 Task: Add a condition where "Channel Is not Messaging" in new tickets in your groups.
Action: Mouse moved to (124, 468)
Screenshot: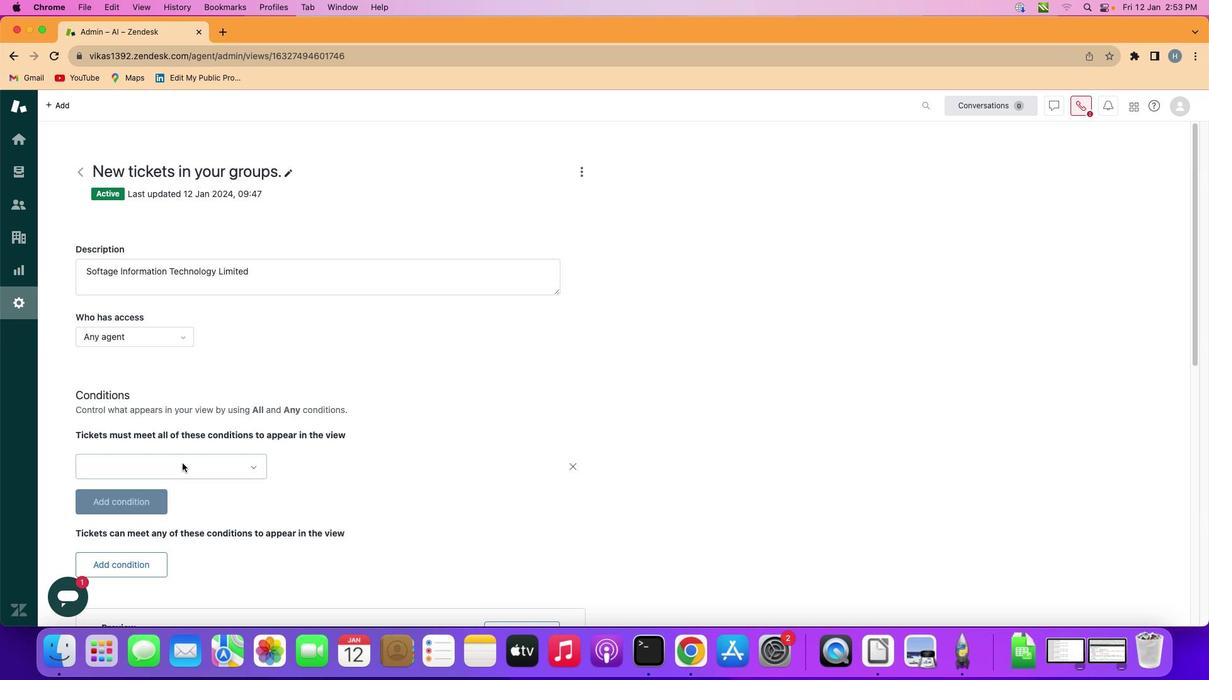 
Action: Mouse pressed left at (124, 468)
Screenshot: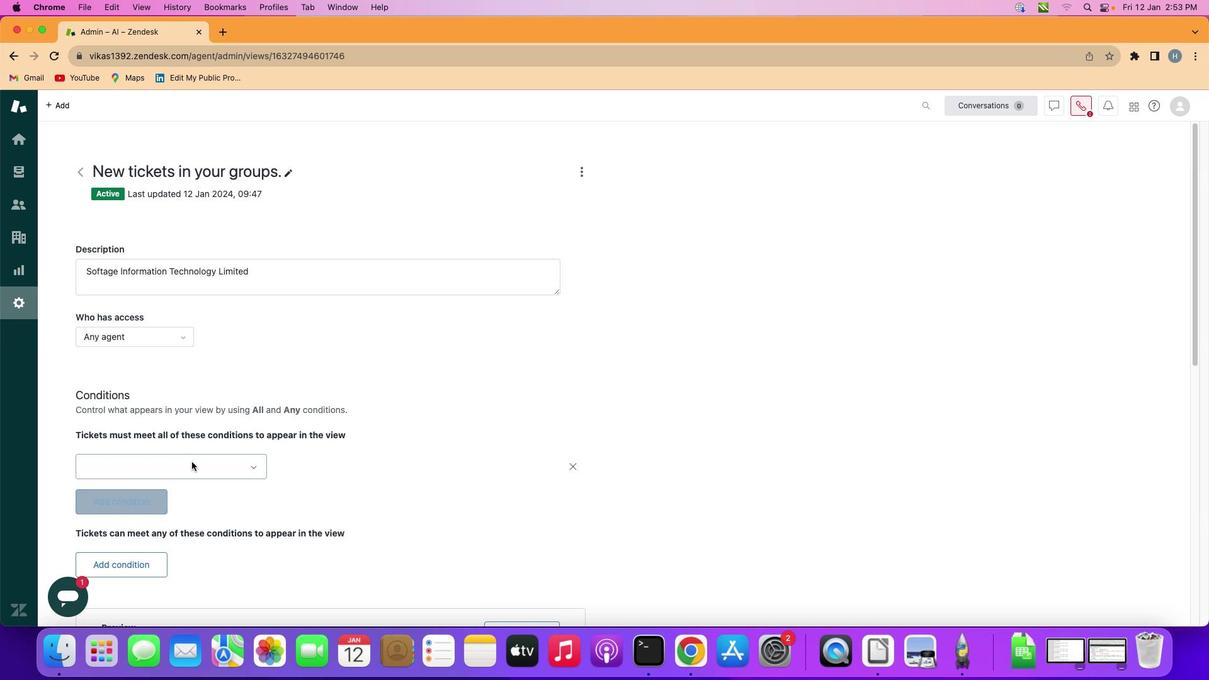 
Action: Mouse moved to (191, 461)
Screenshot: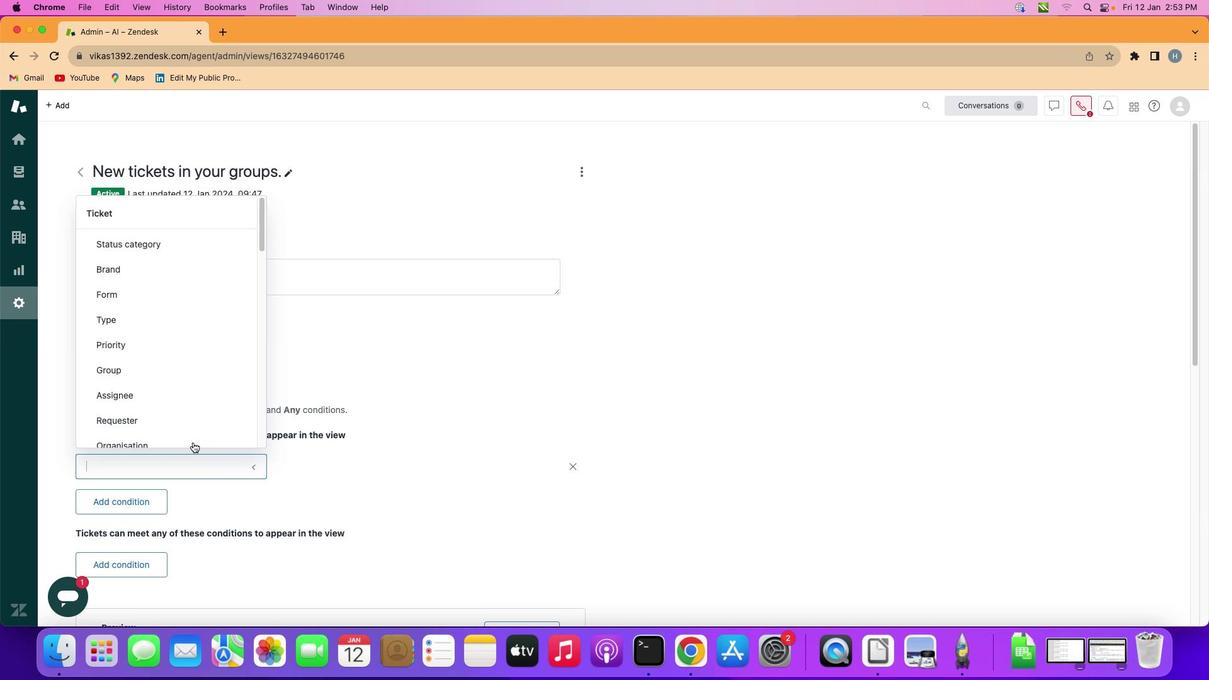 
Action: Mouse pressed left at (191, 461)
Screenshot: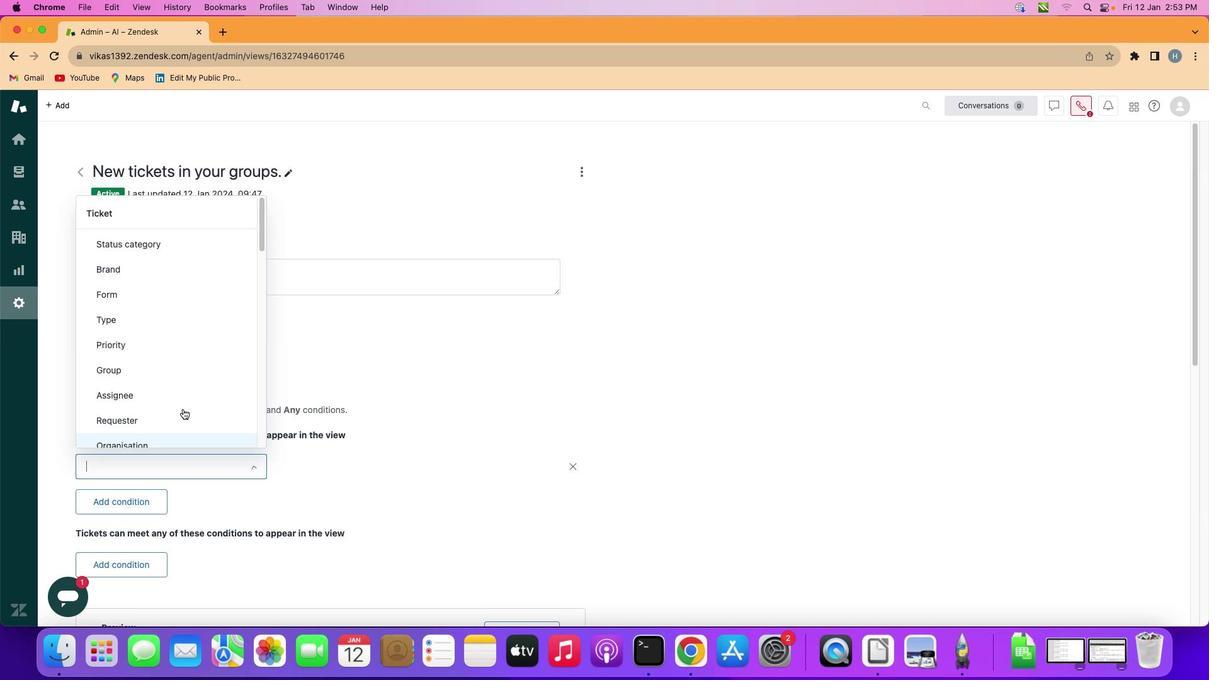 
Action: Mouse moved to (192, 298)
Screenshot: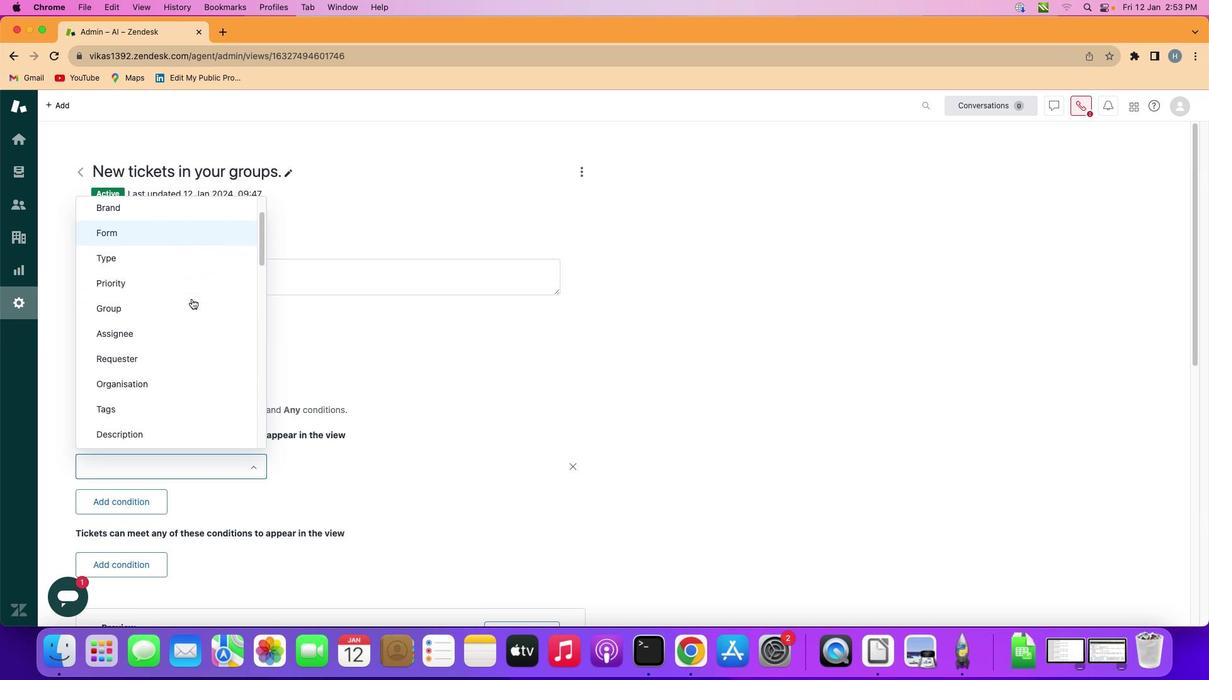 
Action: Mouse scrolled (192, 298) with delta (0, 0)
Screenshot: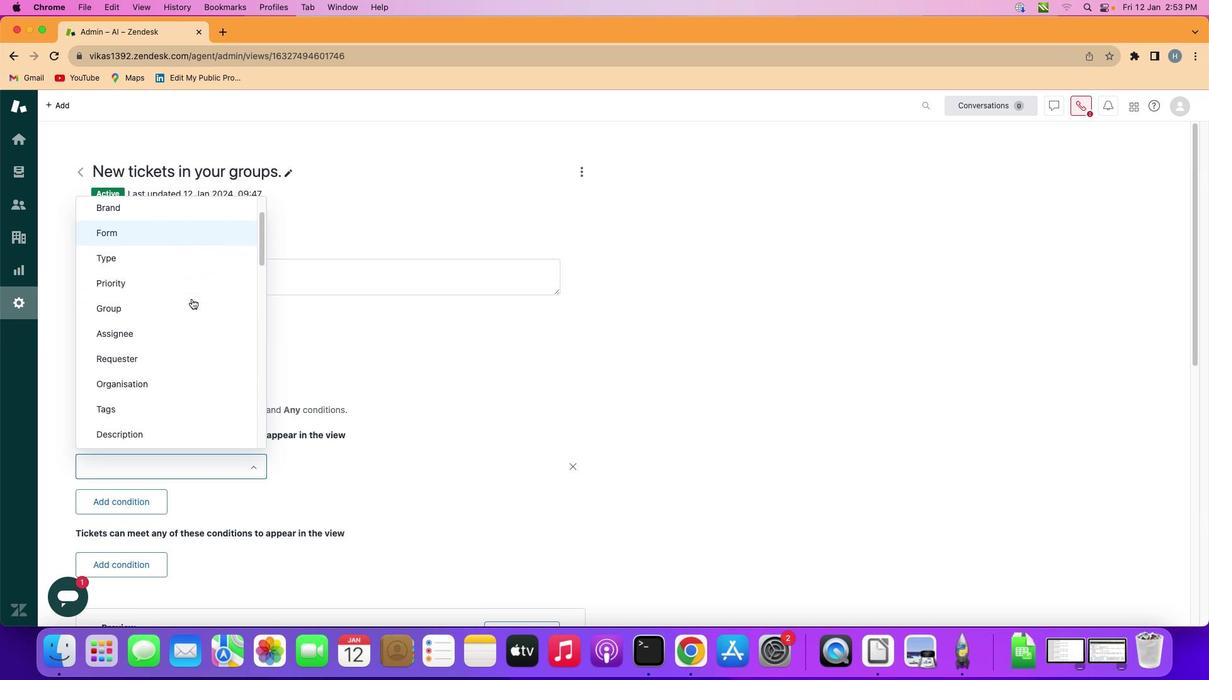 
Action: Mouse scrolled (192, 298) with delta (0, 0)
Screenshot: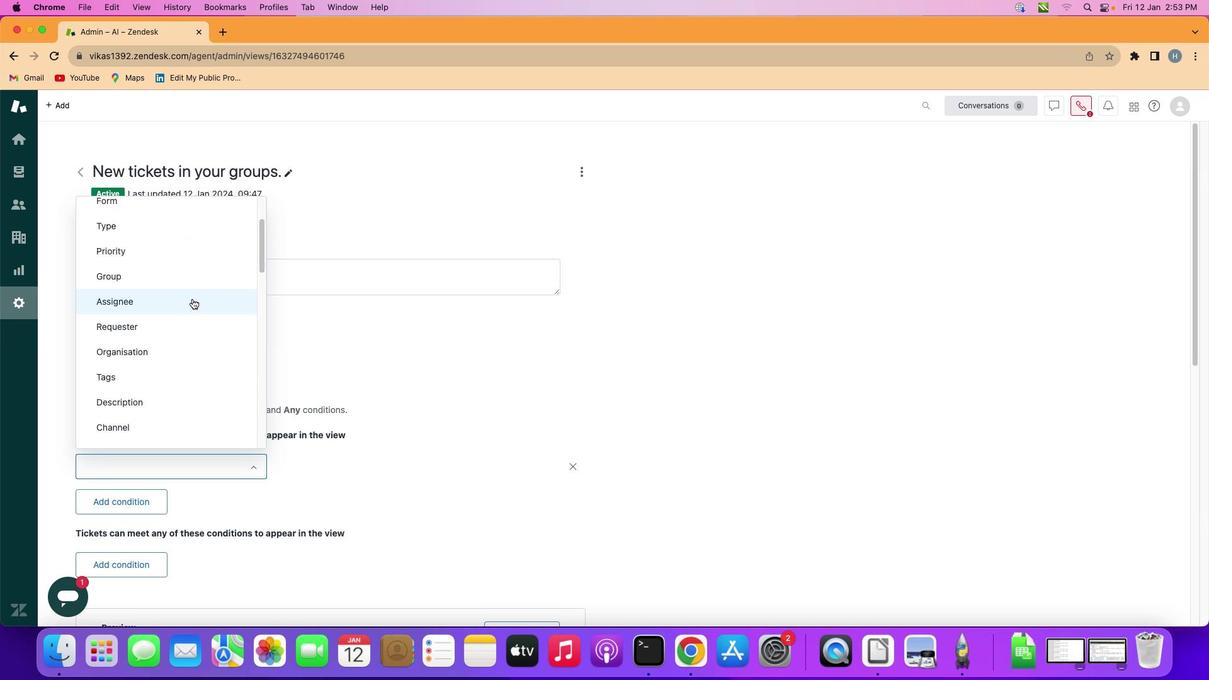
Action: Mouse scrolled (192, 298) with delta (0, 0)
Screenshot: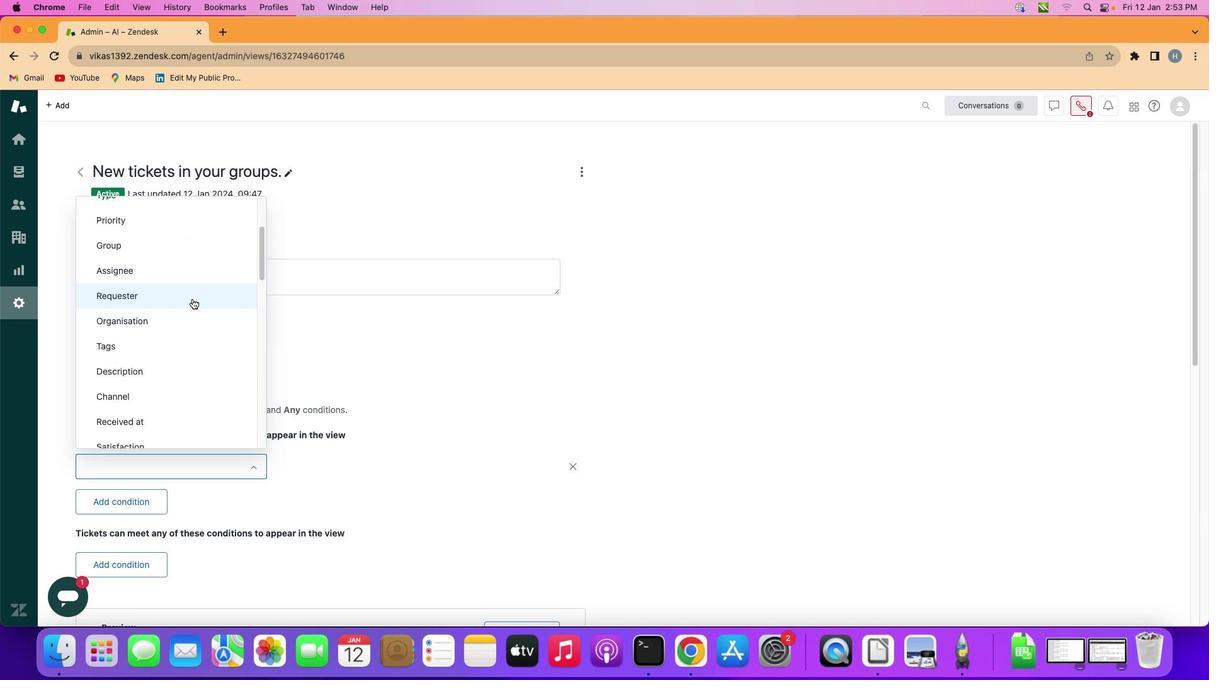 
Action: Mouse scrolled (192, 298) with delta (0, 0)
Screenshot: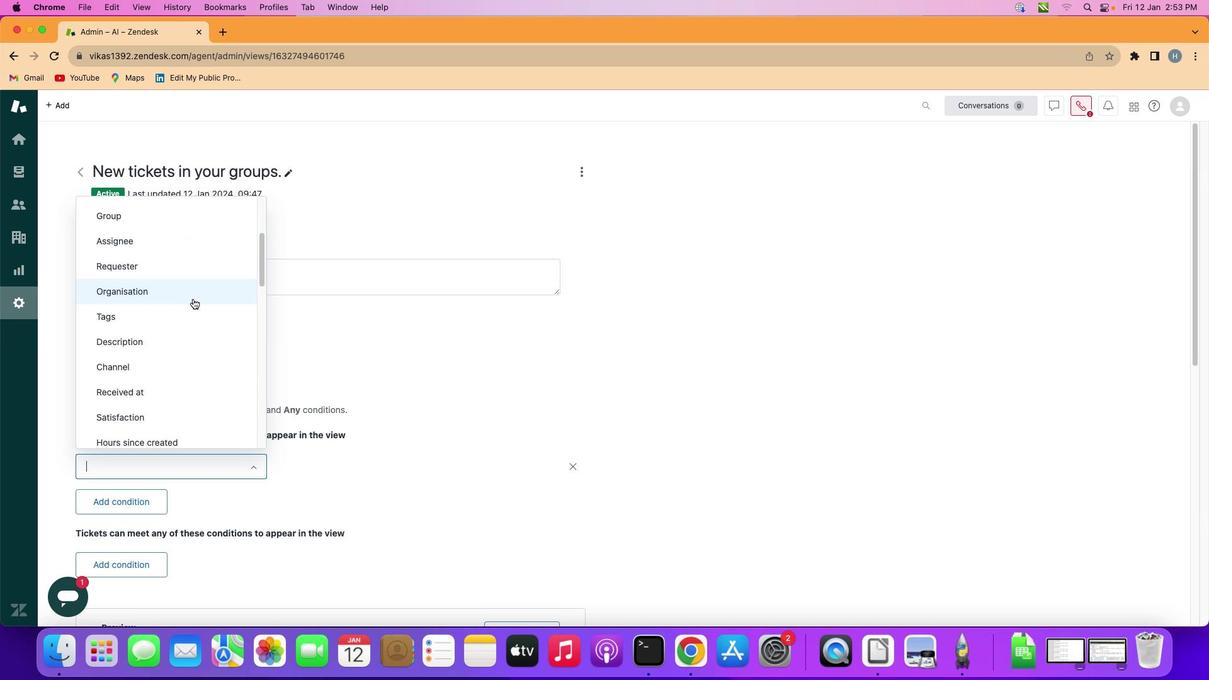 
Action: Mouse moved to (192, 299)
Screenshot: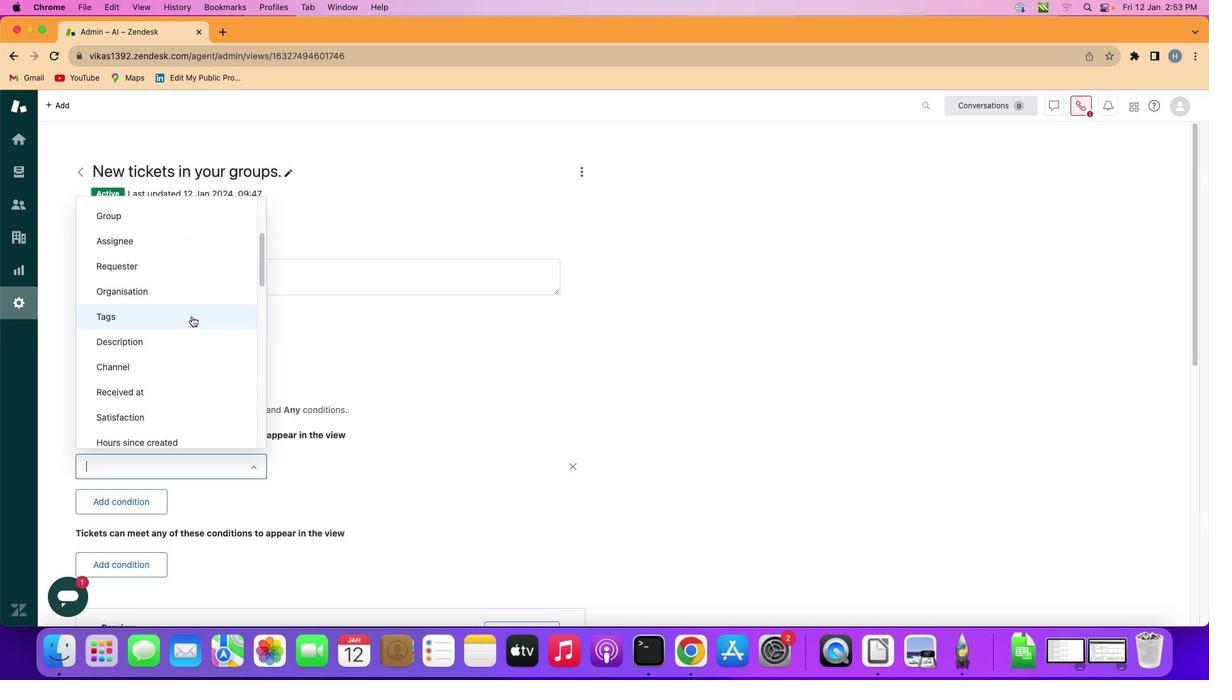 
Action: Mouse scrolled (192, 299) with delta (0, 0)
Screenshot: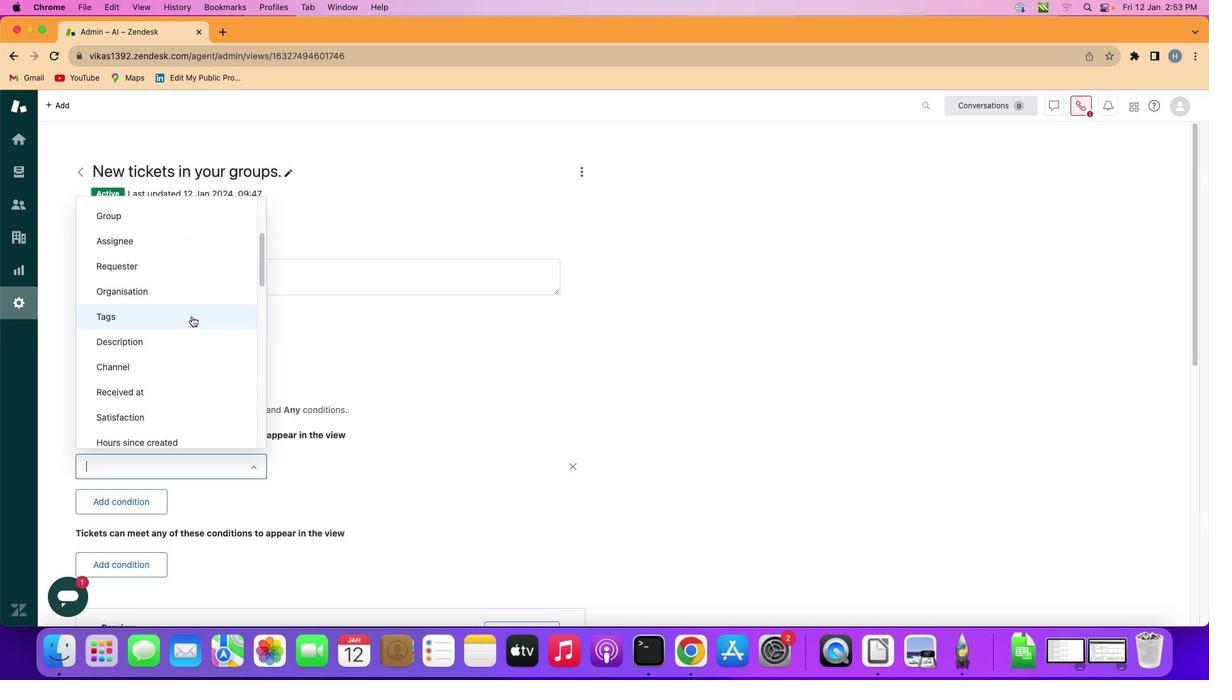 
Action: Mouse moved to (182, 371)
Screenshot: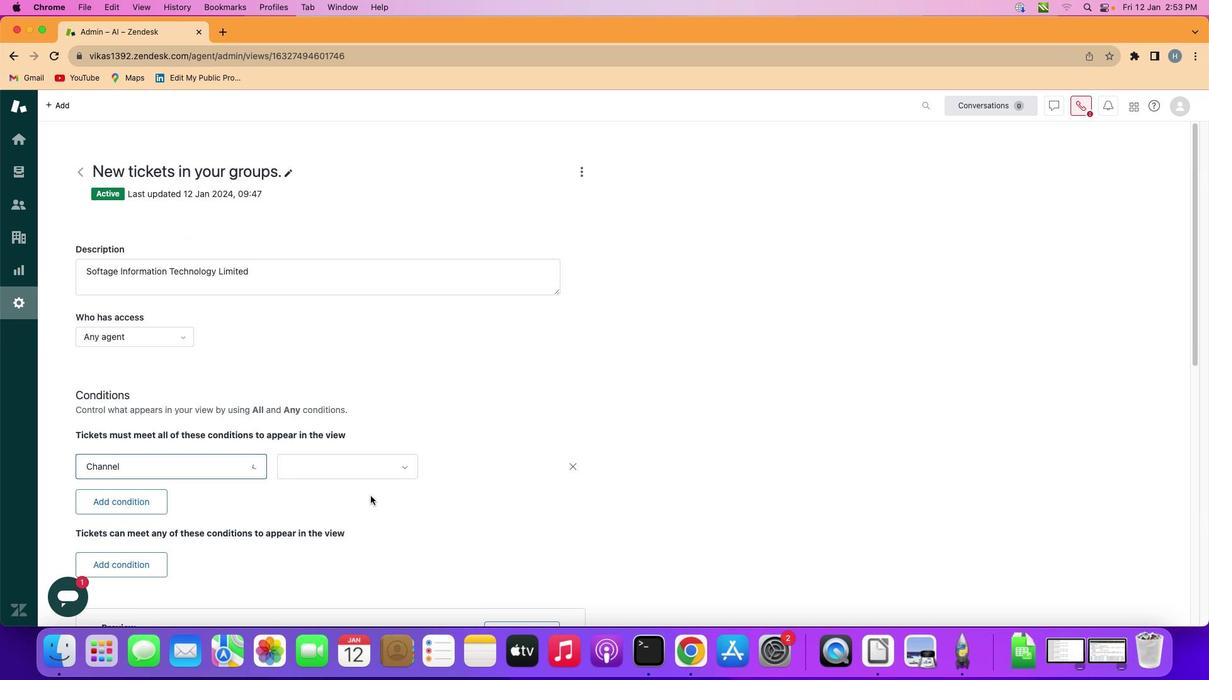 
Action: Mouse pressed left at (182, 371)
Screenshot: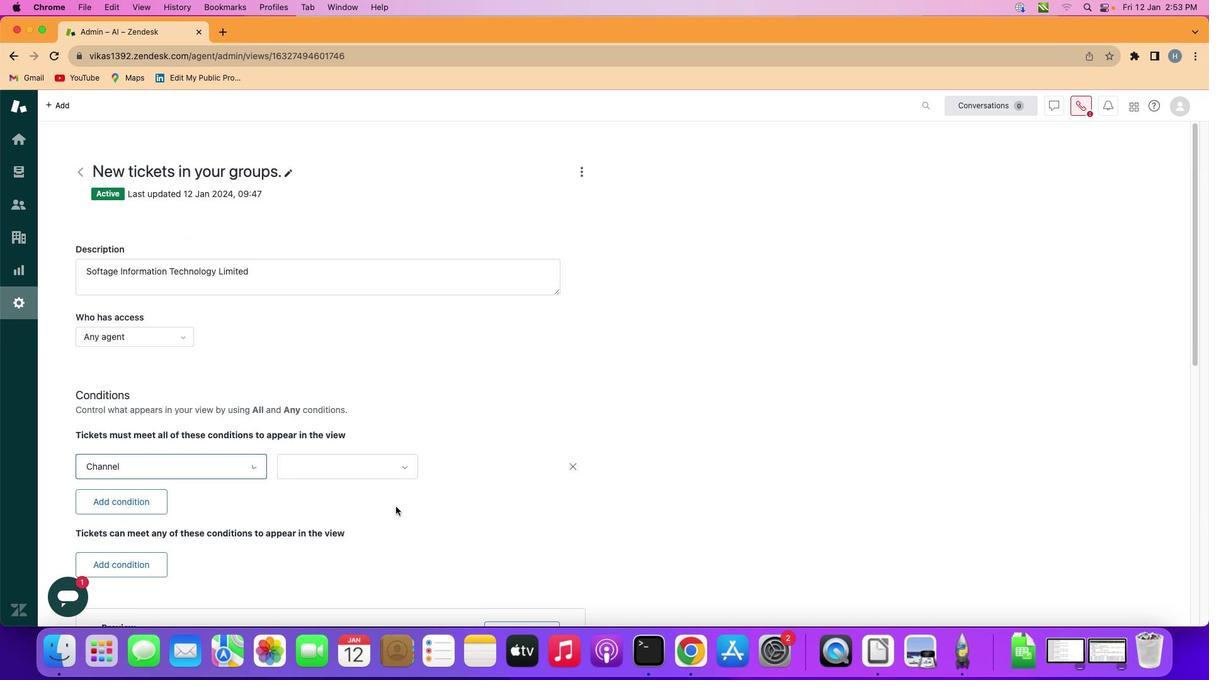 
Action: Mouse moved to (391, 472)
Screenshot: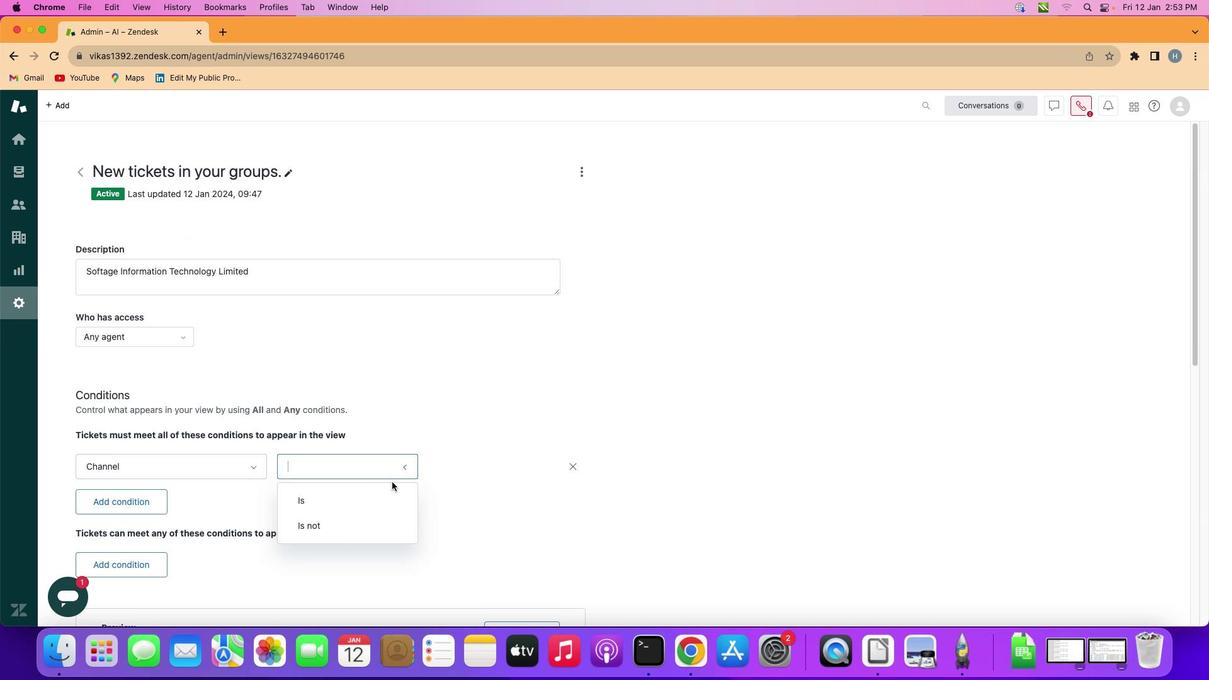 
Action: Mouse pressed left at (391, 472)
Screenshot: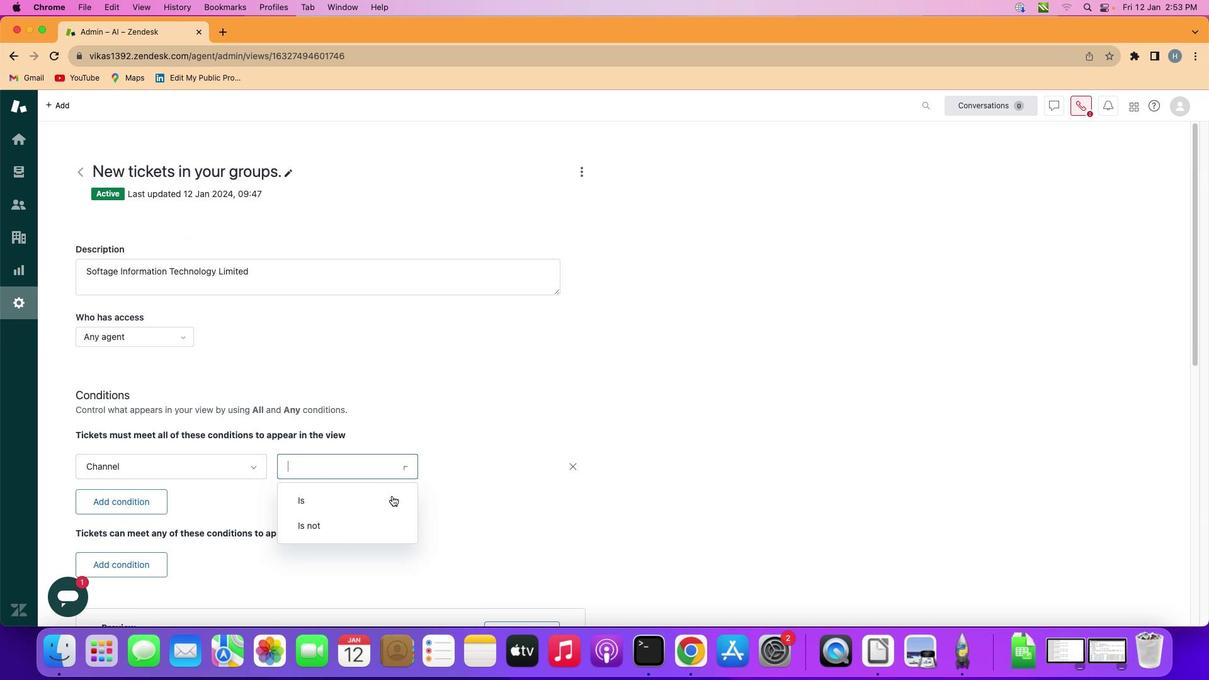 
Action: Mouse moved to (386, 520)
Screenshot: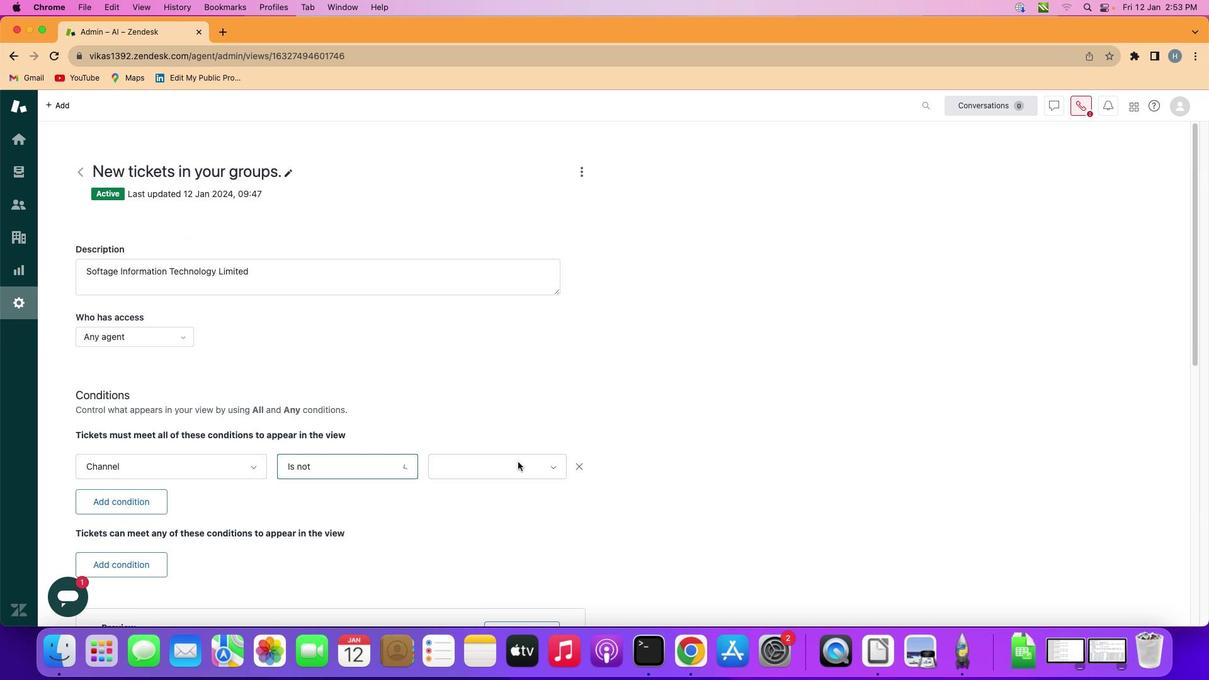 
Action: Mouse pressed left at (386, 520)
Screenshot: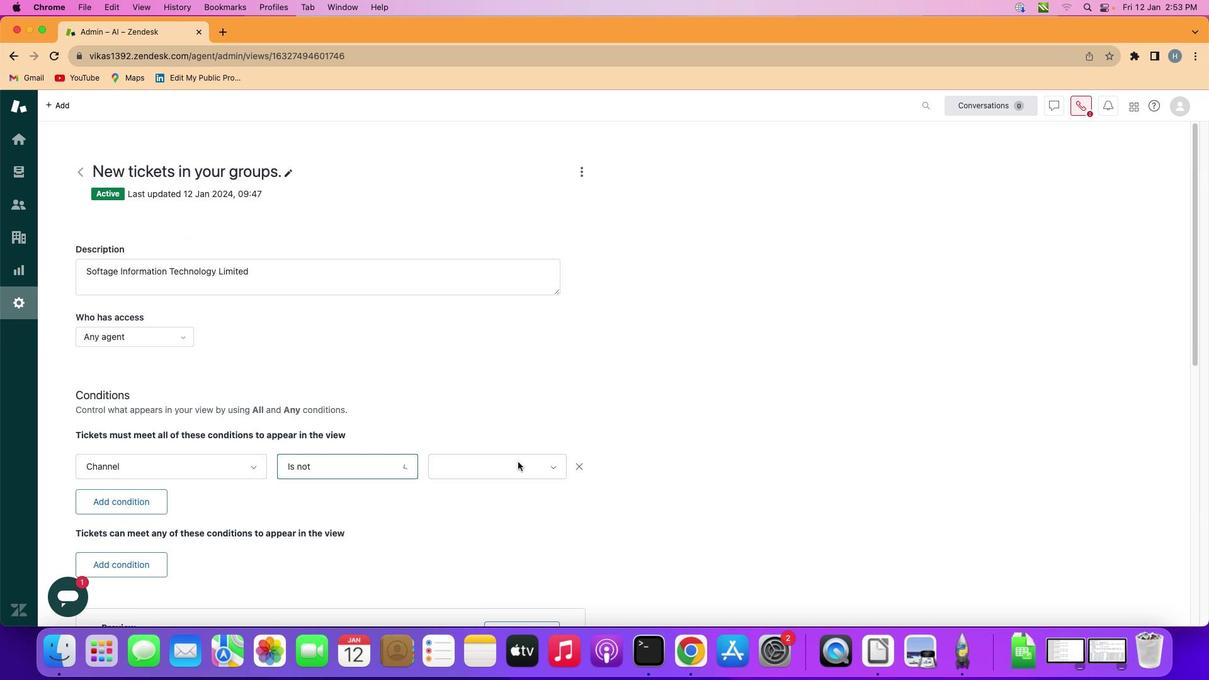 
Action: Mouse moved to (524, 459)
Screenshot: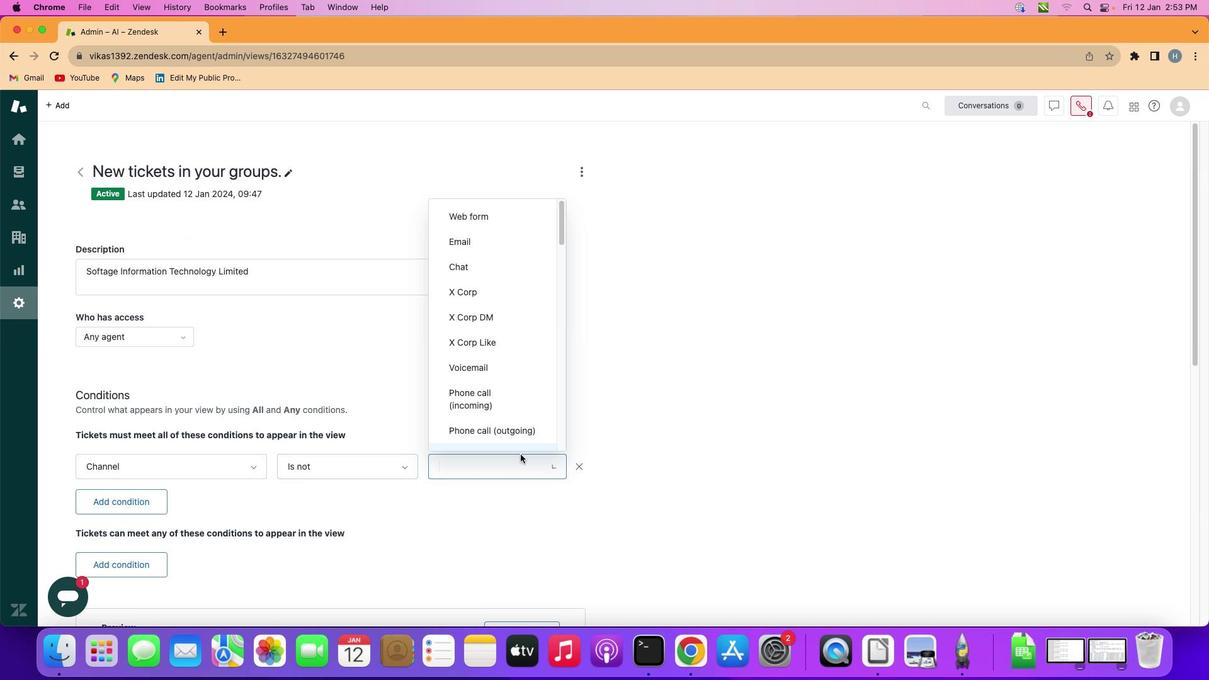 
Action: Mouse pressed left at (524, 459)
Screenshot: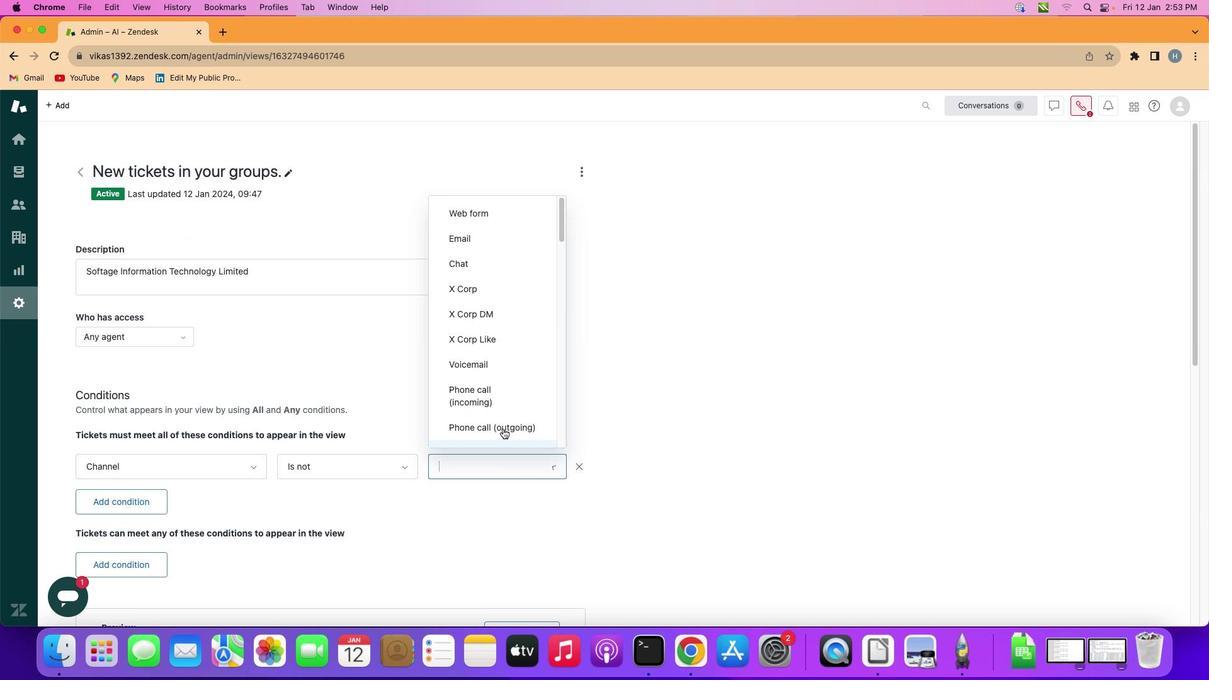 
Action: Mouse moved to (515, 338)
Screenshot: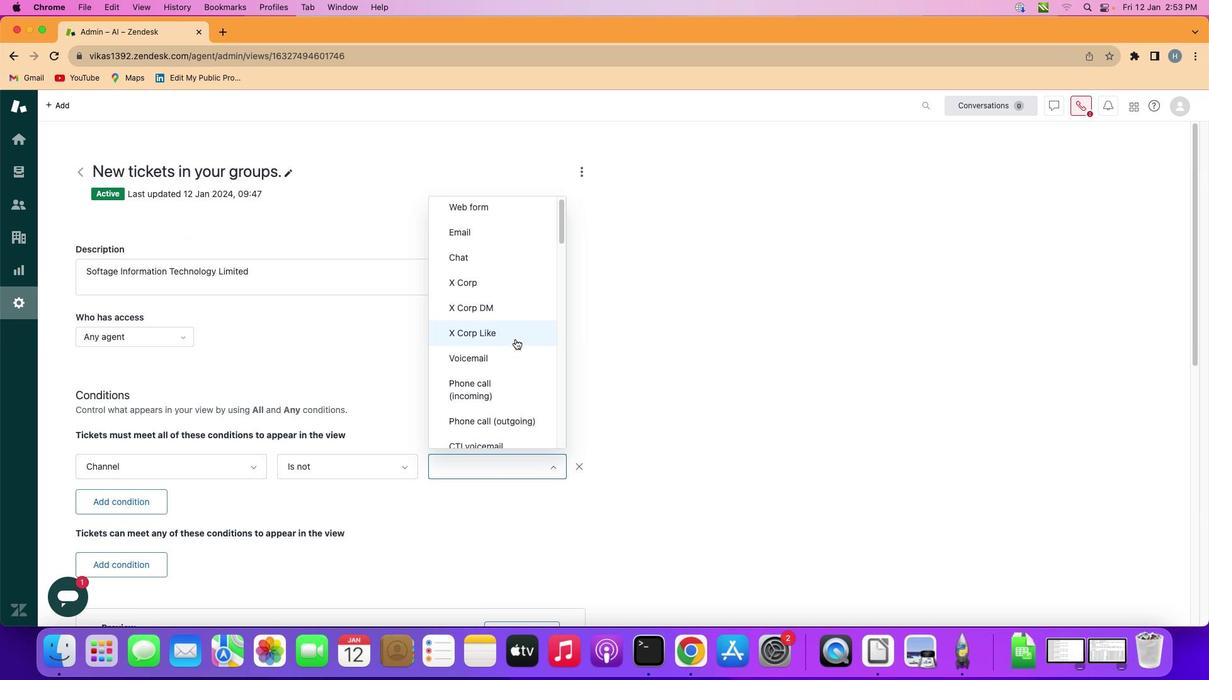 
Action: Mouse scrolled (515, 338) with delta (0, 0)
Screenshot: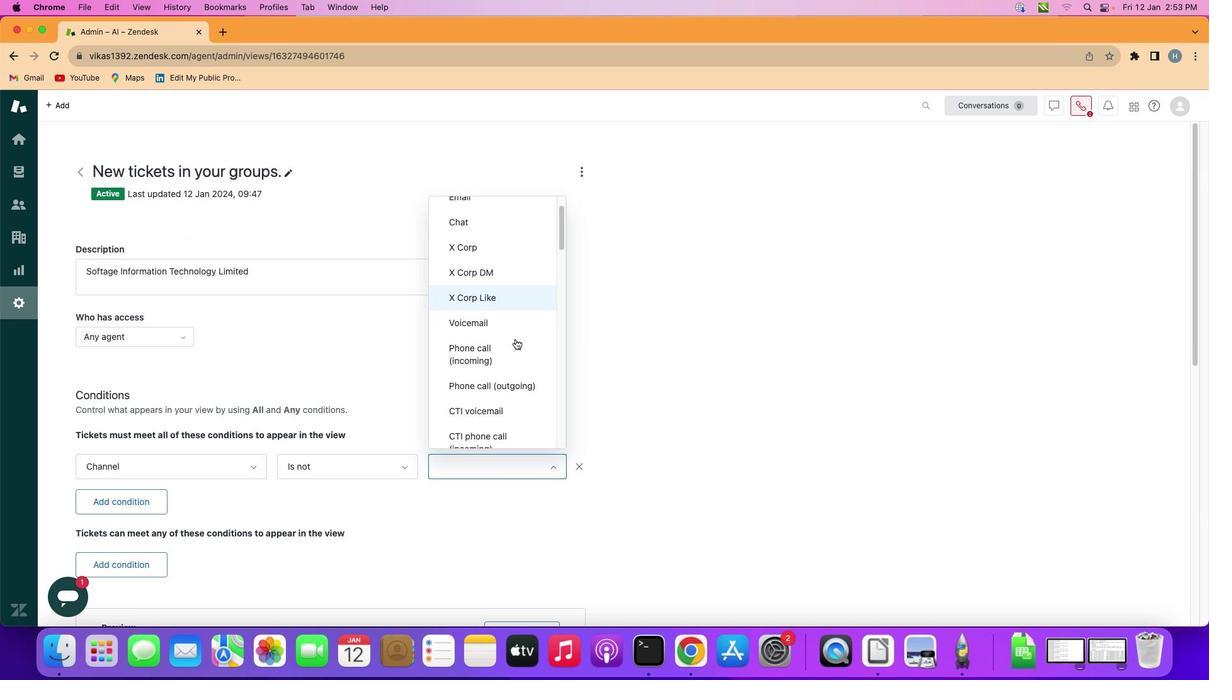 
Action: Mouse scrolled (515, 338) with delta (0, 0)
Screenshot: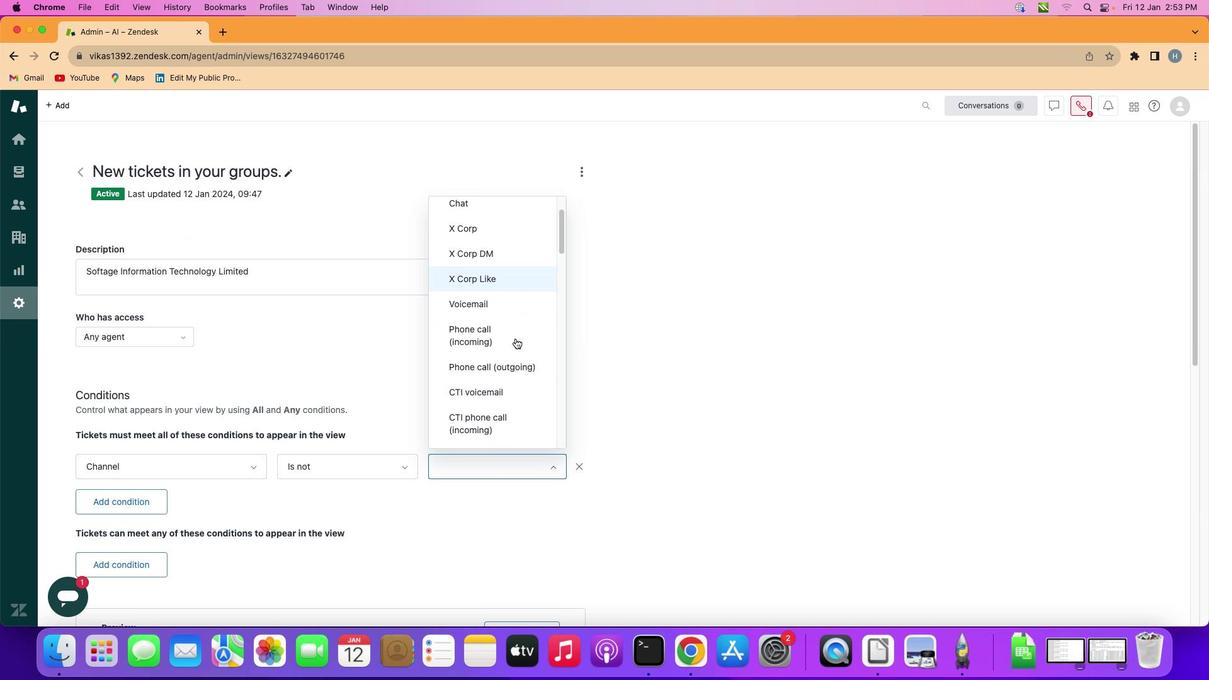 
Action: Mouse scrolled (515, 338) with delta (0, 0)
Screenshot: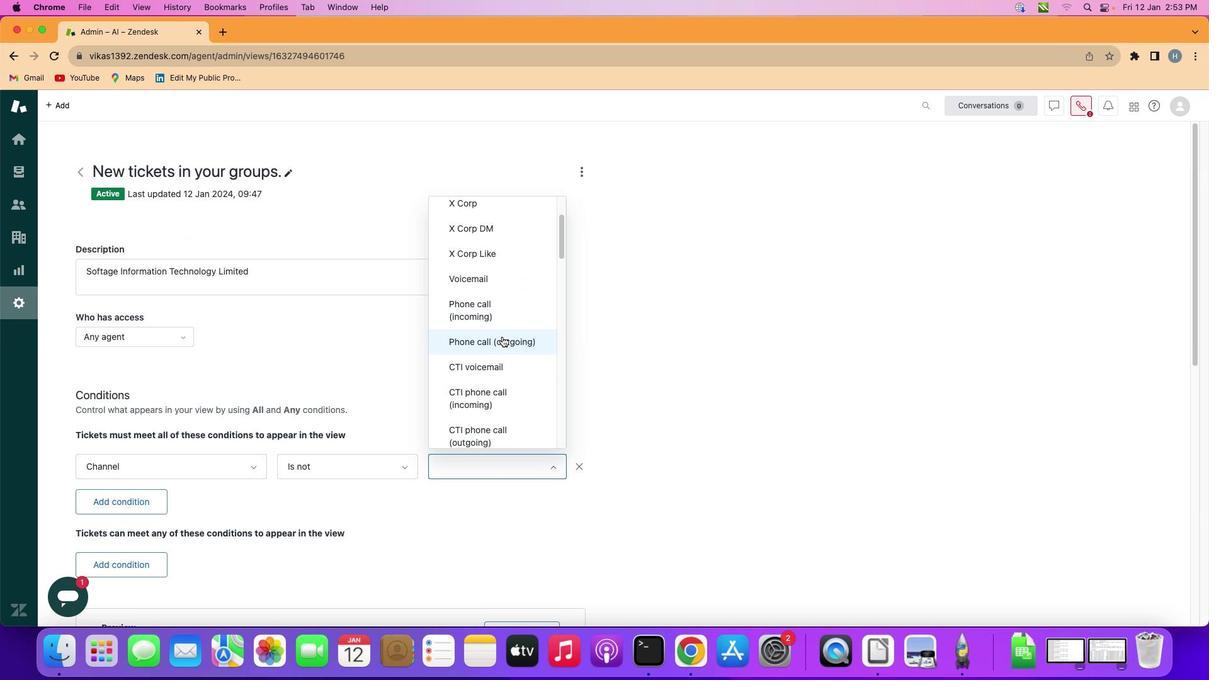 
Action: Mouse scrolled (515, 338) with delta (0, 0)
Screenshot: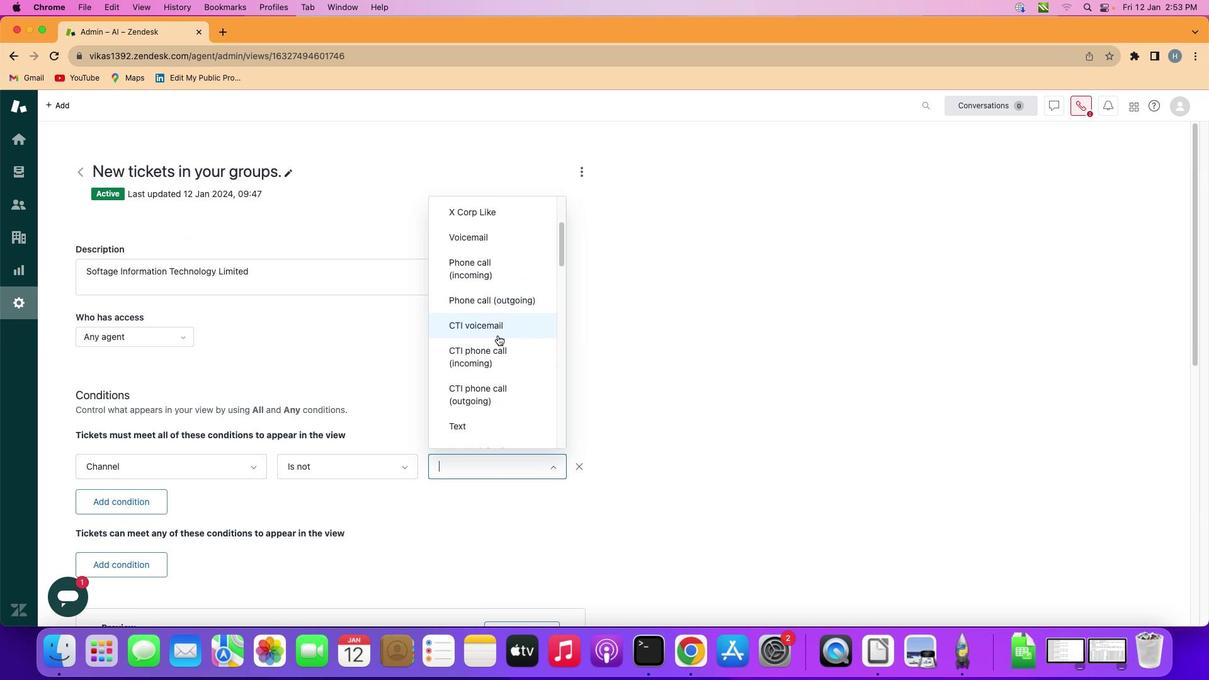 
Action: Mouse scrolled (515, 338) with delta (0, -1)
Screenshot: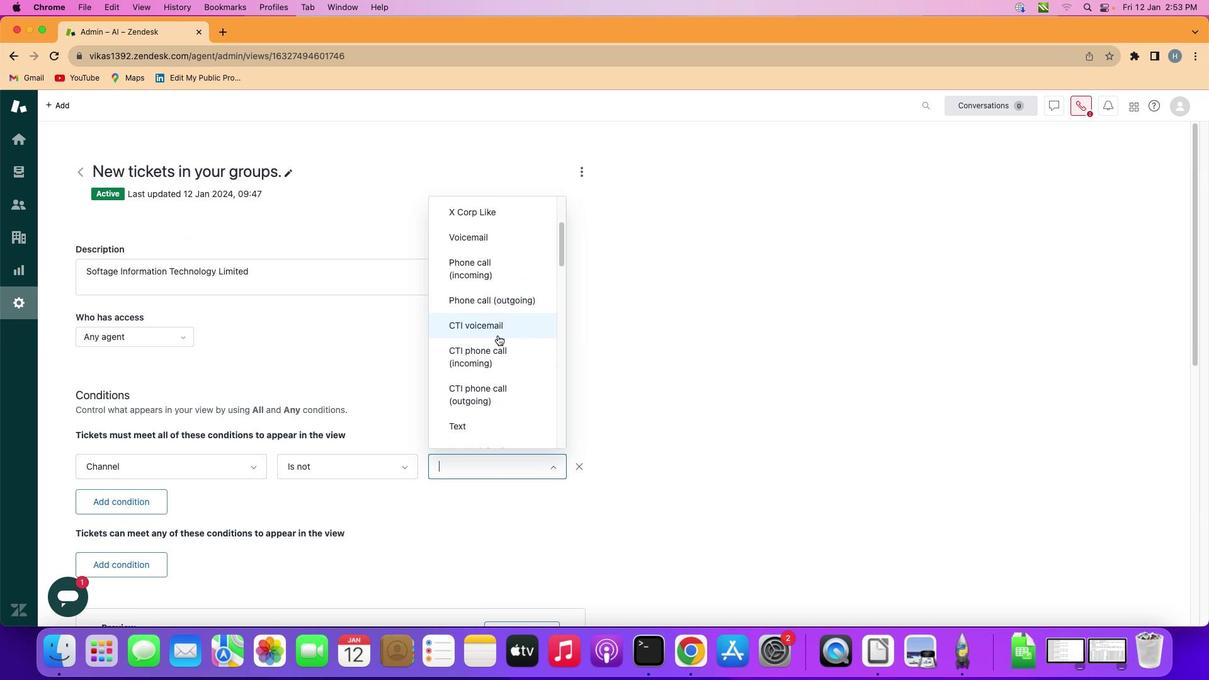 
Action: Mouse moved to (497, 335)
Screenshot: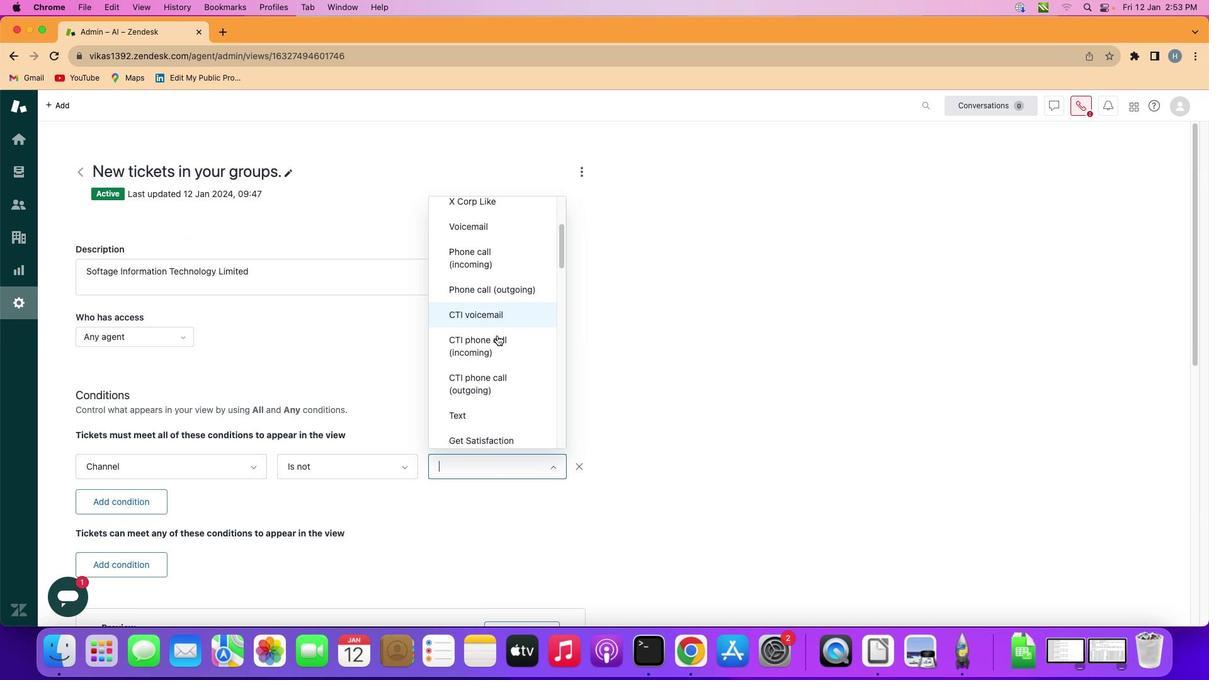 
Action: Mouse scrolled (497, 335) with delta (0, 0)
Screenshot: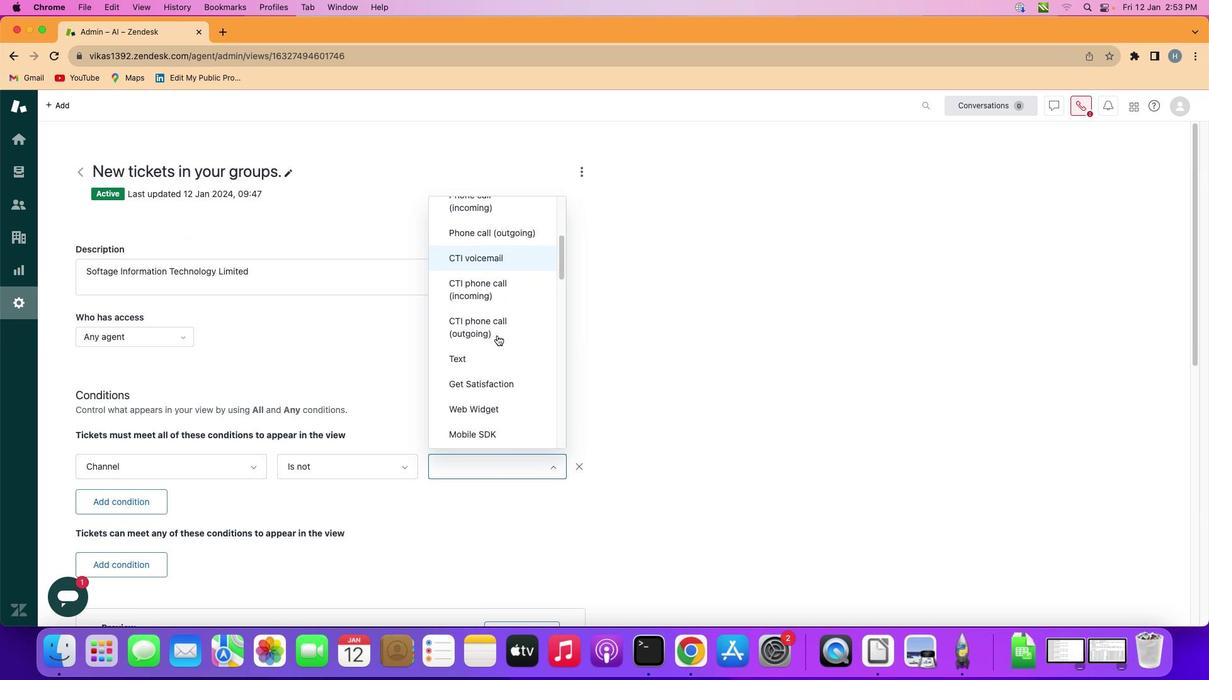 
Action: Mouse scrolled (497, 335) with delta (0, 0)
Screenshot: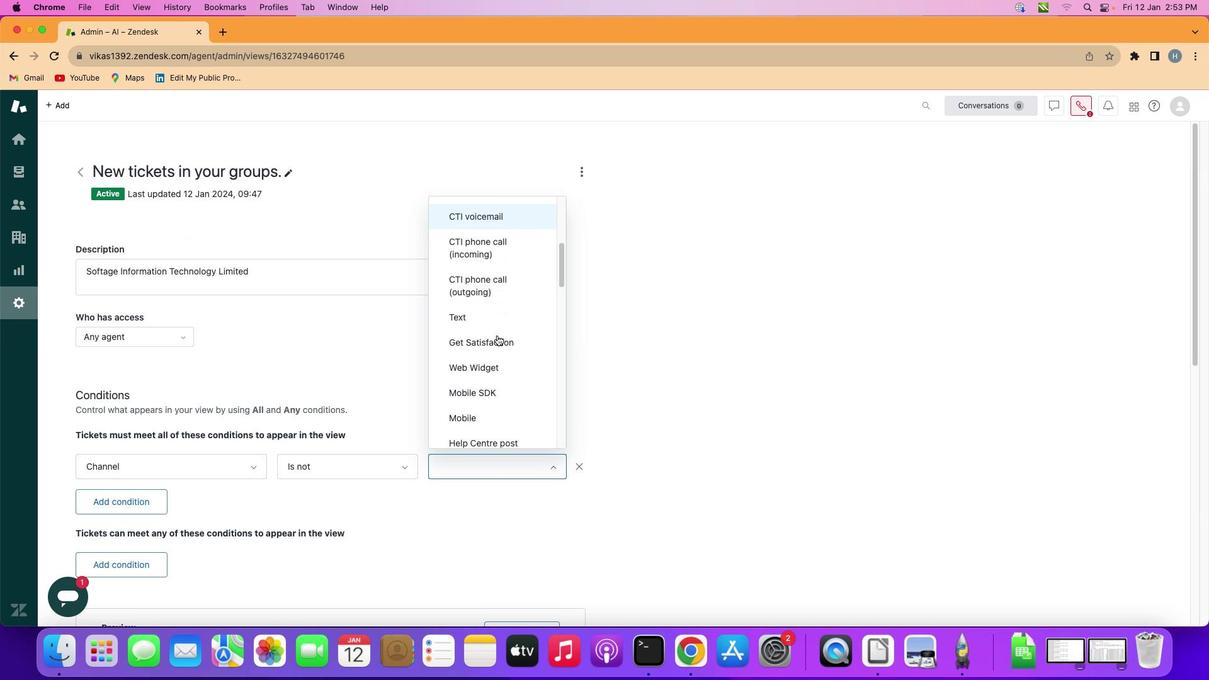 
Action: Mouse moved to (497, 335)
Screenshot: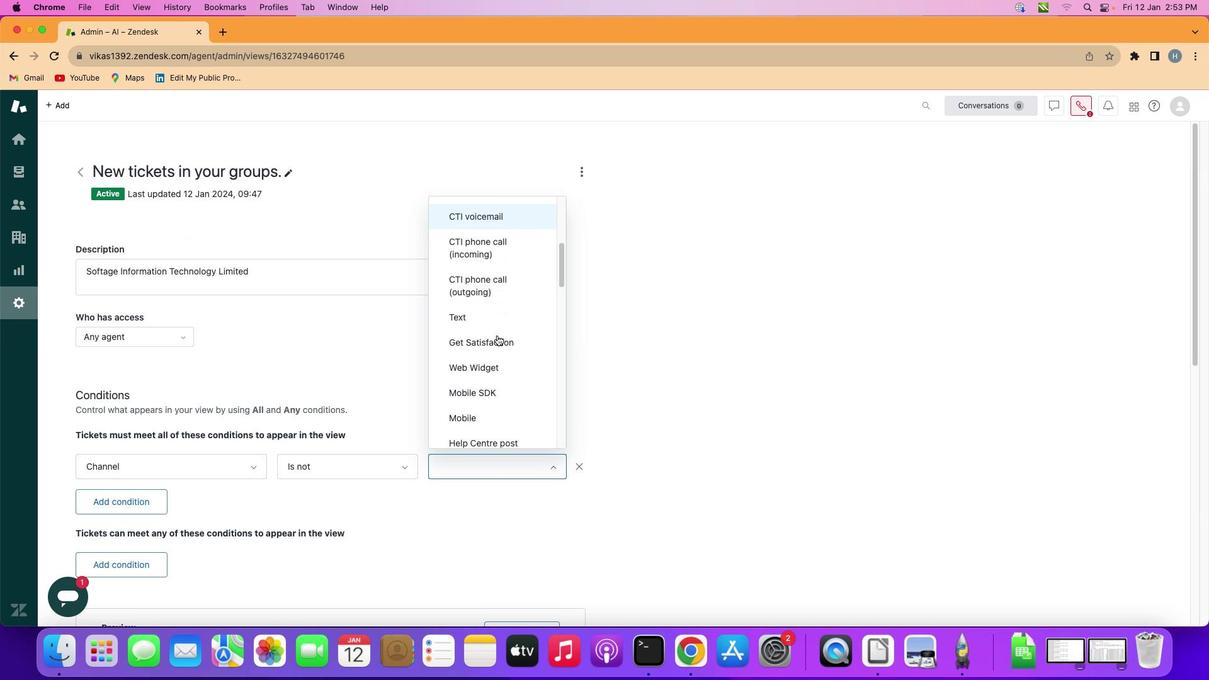 
Action: Mouse scrolled (497, 335) with delta (0, 0)
Screenshot: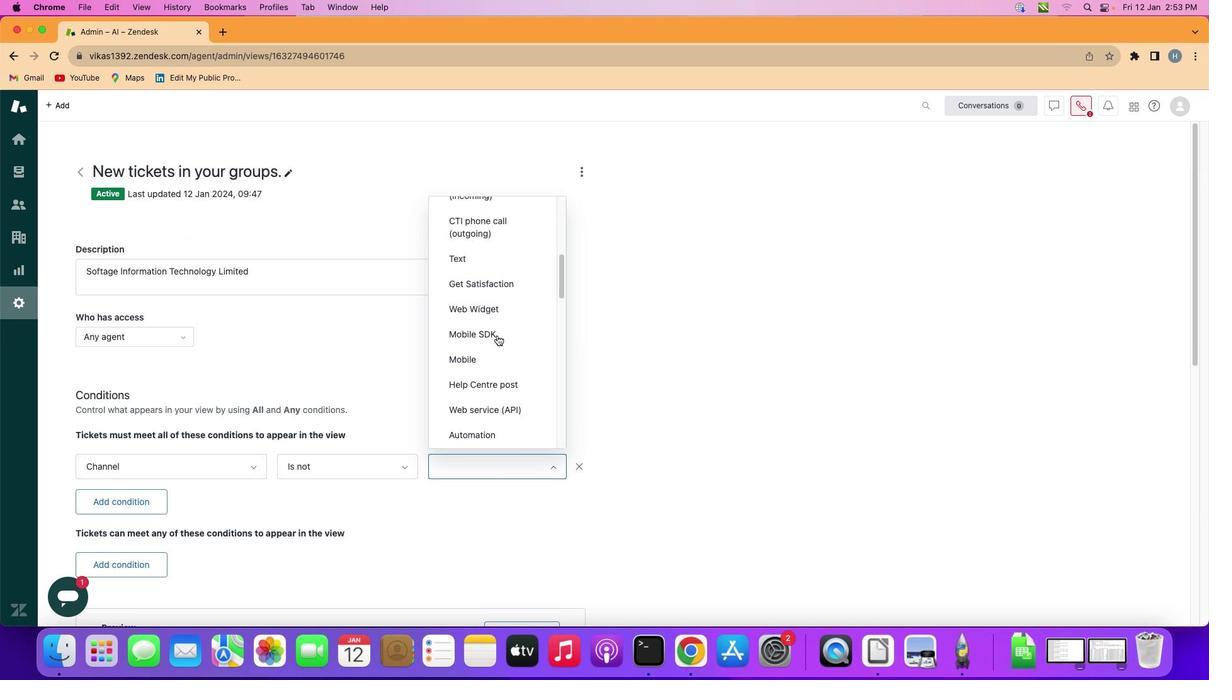 
Action: Mouse scrolled (497, 335) with delta (0, -1)
Screenshot: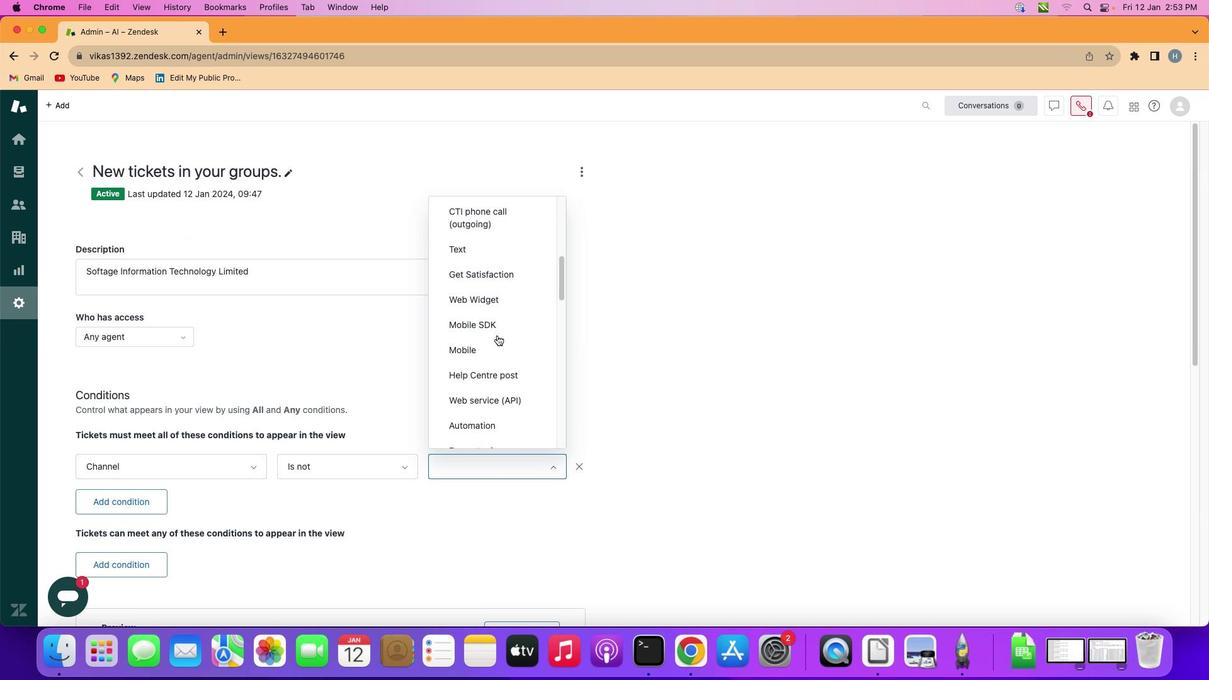 
Action: Mouse scrolled (497, 335) with delta (0, -1)
Screenshot: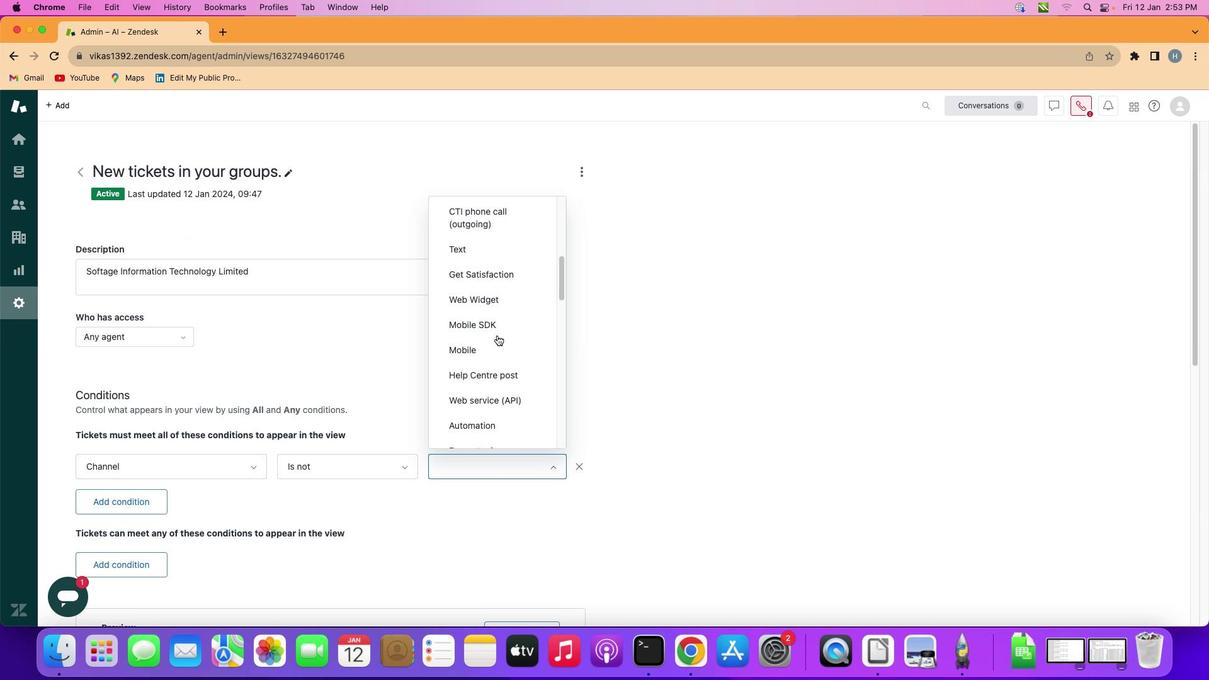 
Action: Mouse scrolled (497, 335) with delta (0, 0)
Screenshot: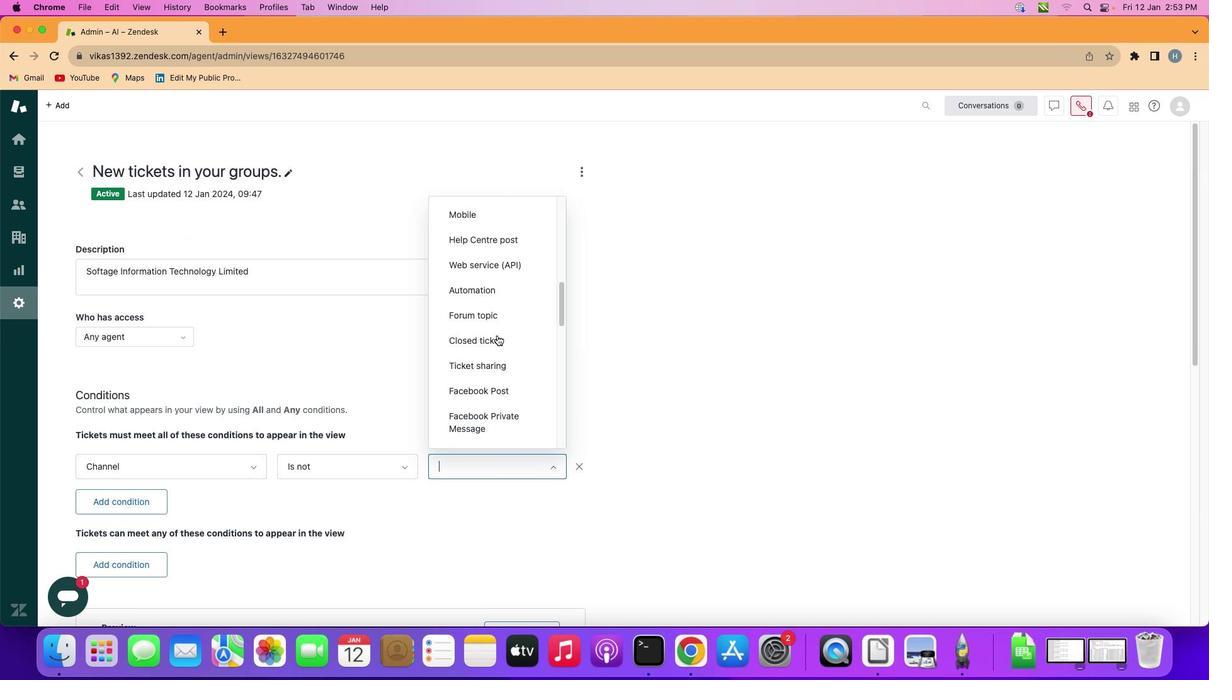 
Action: Mouse scrolled (497, 335) with delta (0, 0)
Screenshot: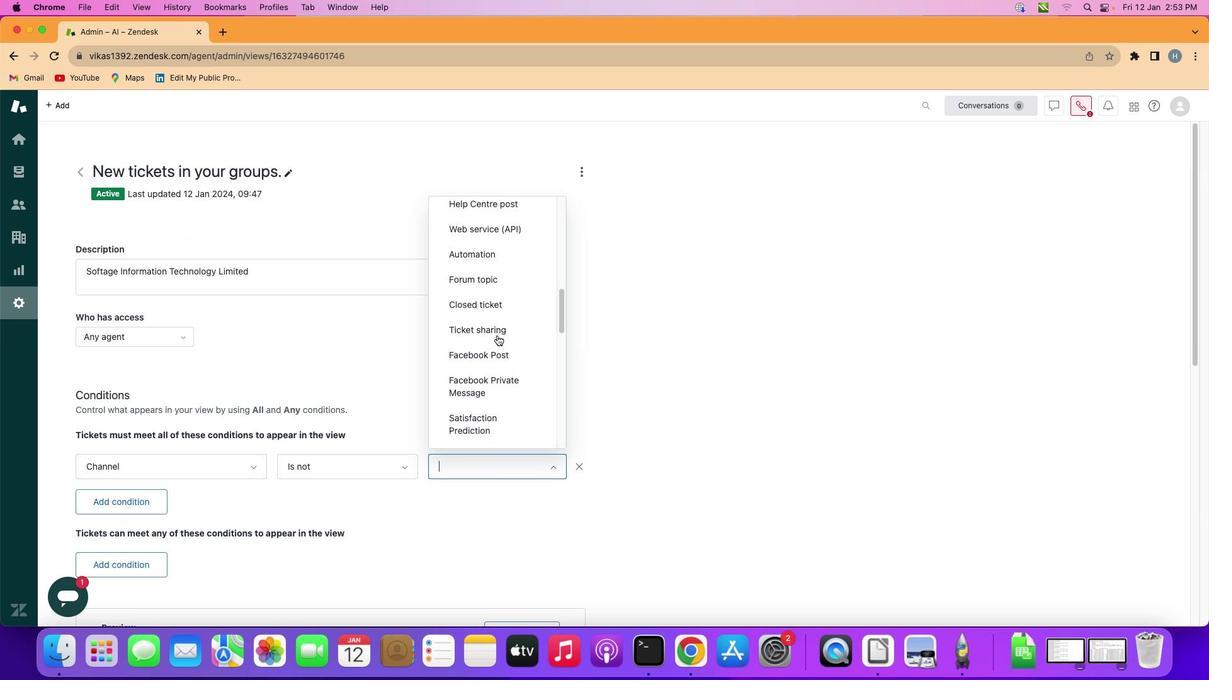 
Action: Mouse scrolled (497, 335) with delta (0, -1)
Screenshot: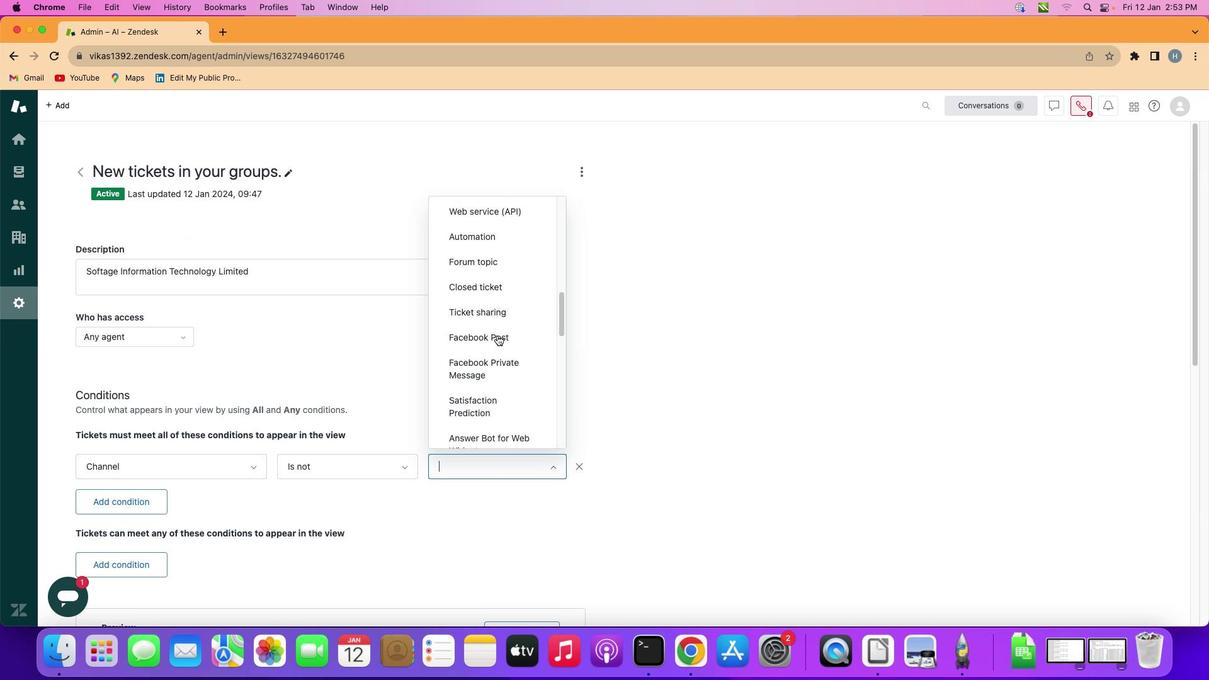 
Action: Mouse scrolled (497, 335) with delta (0, -1)
Screenshot: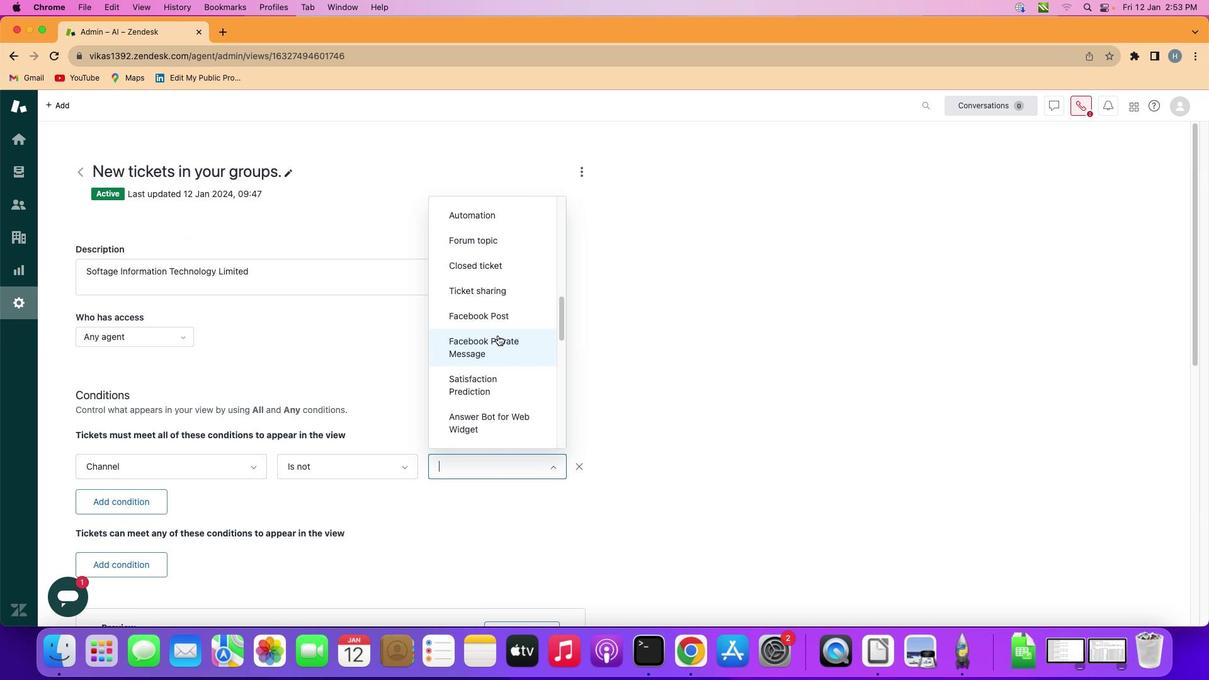 
Action: Mouse scrolled (497, 335) with delta (0, -1)
Screenshot: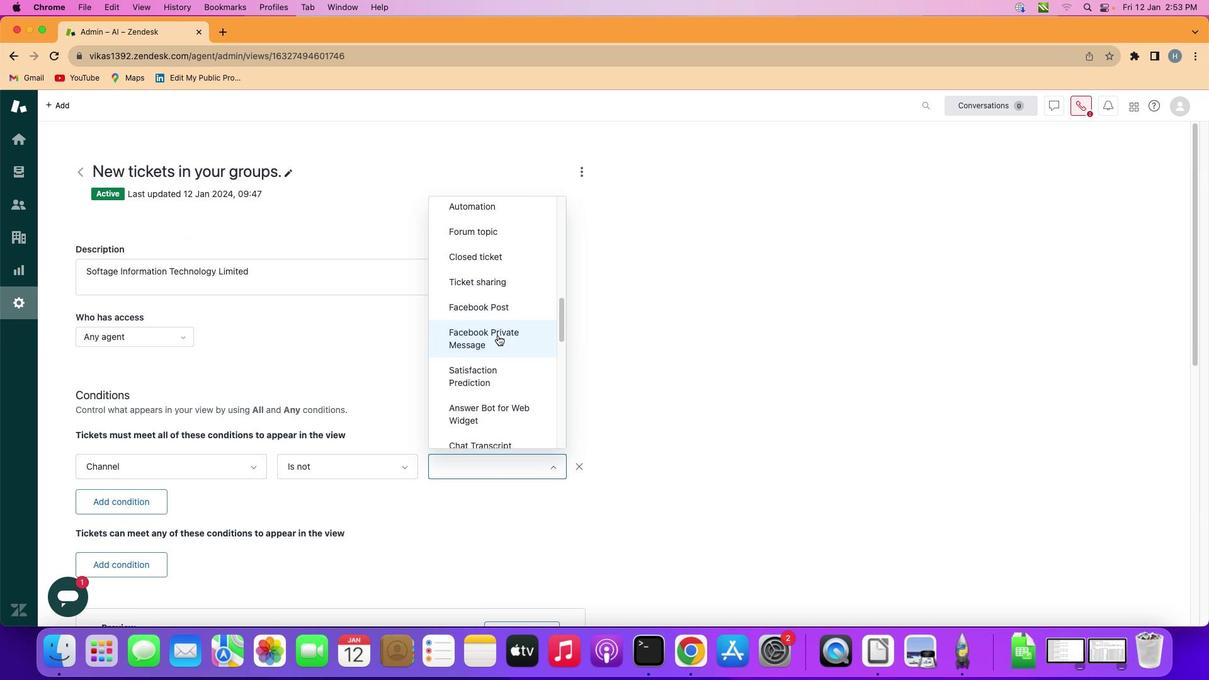 
Action: Mouse moved to (498, 335)
Screenshot: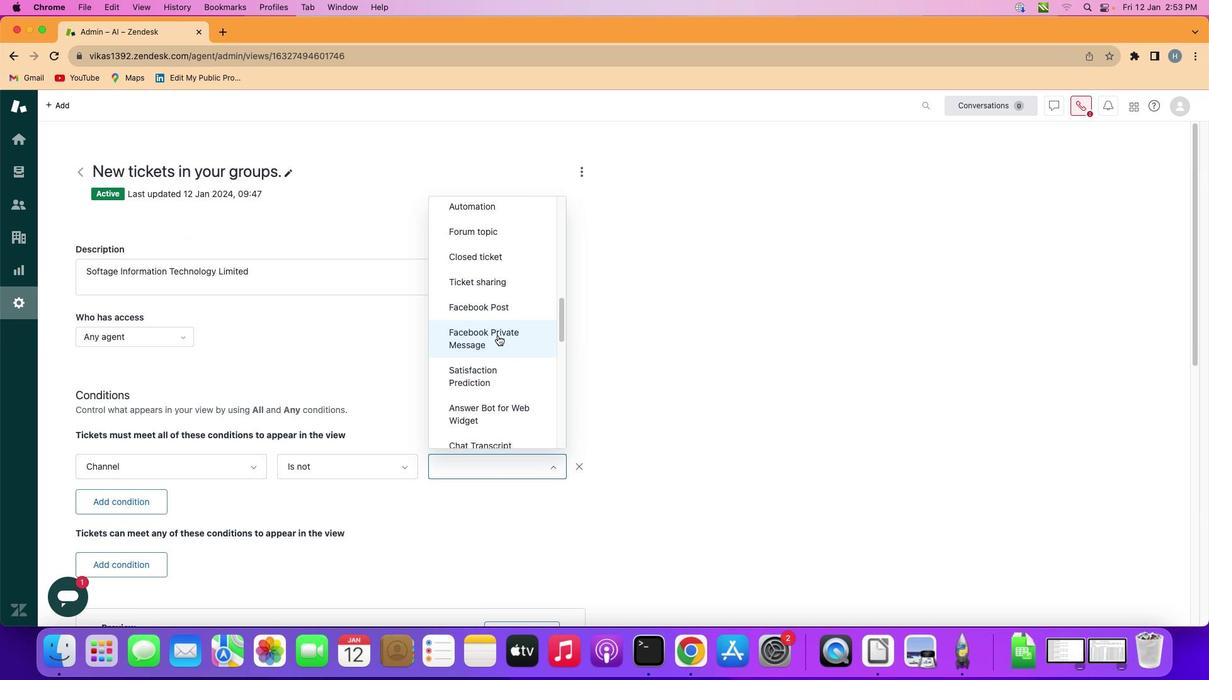 
Action: Mouse scrolled (498, 335) with delta (0, 0)
Screenshot: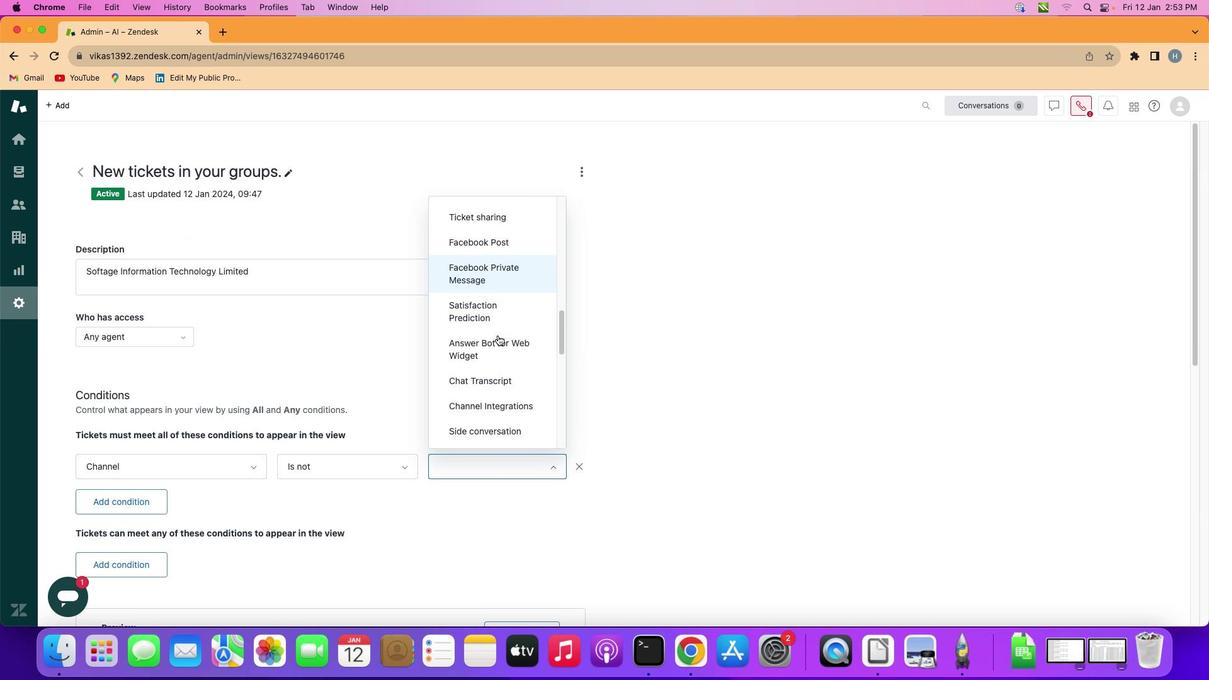 
Action: Mouse scrolled (498, 335) with delta (0, 0)
Screenshot: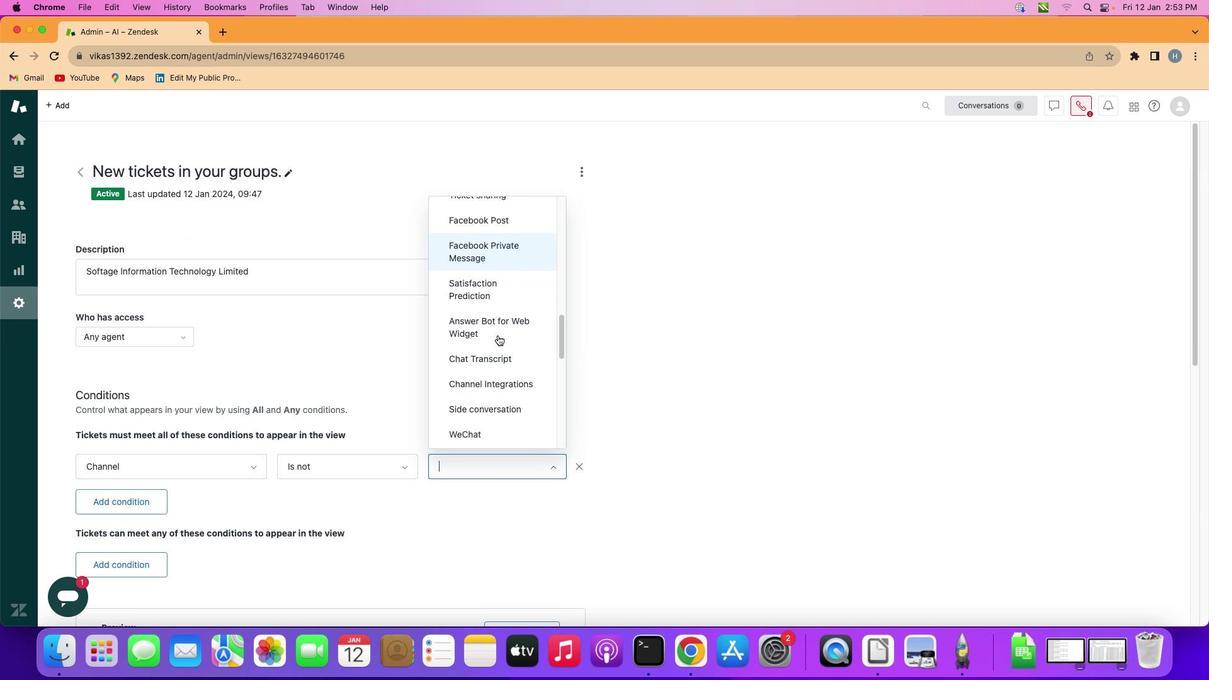 
Action: Mouse scrolled (498, 335) with delta (0, 0)
Screenshot: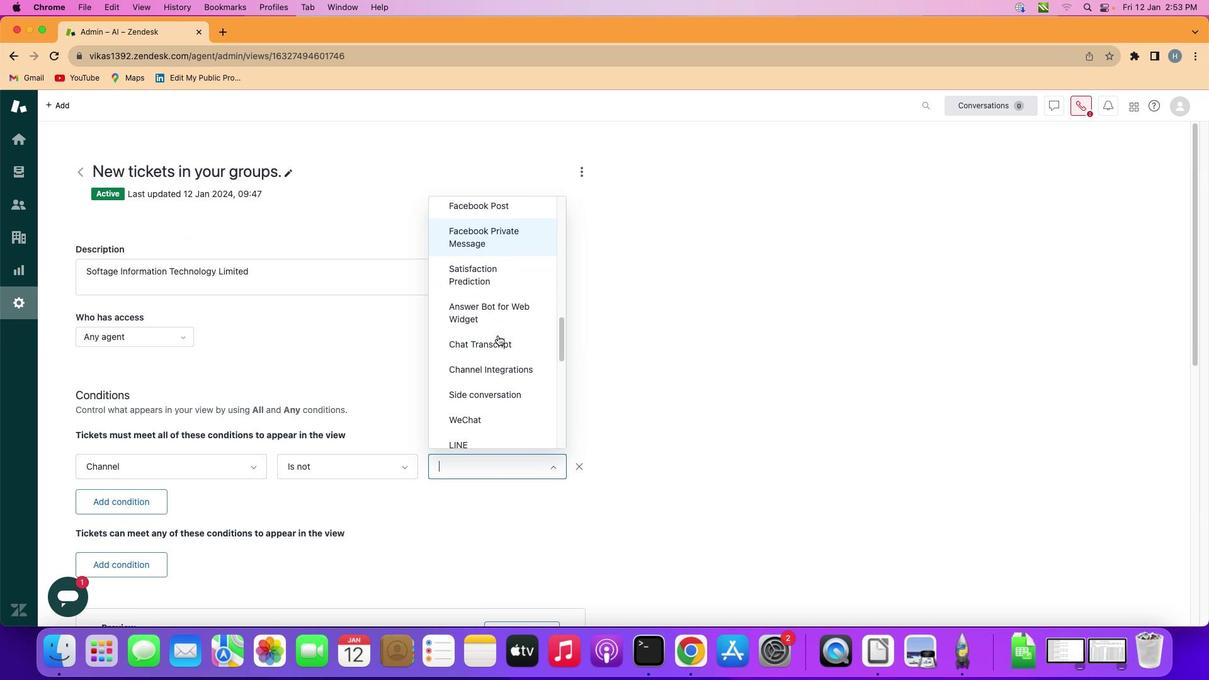 
Action: Mouse scrolled (498, 335) with delta (0, 0)
Screenshot: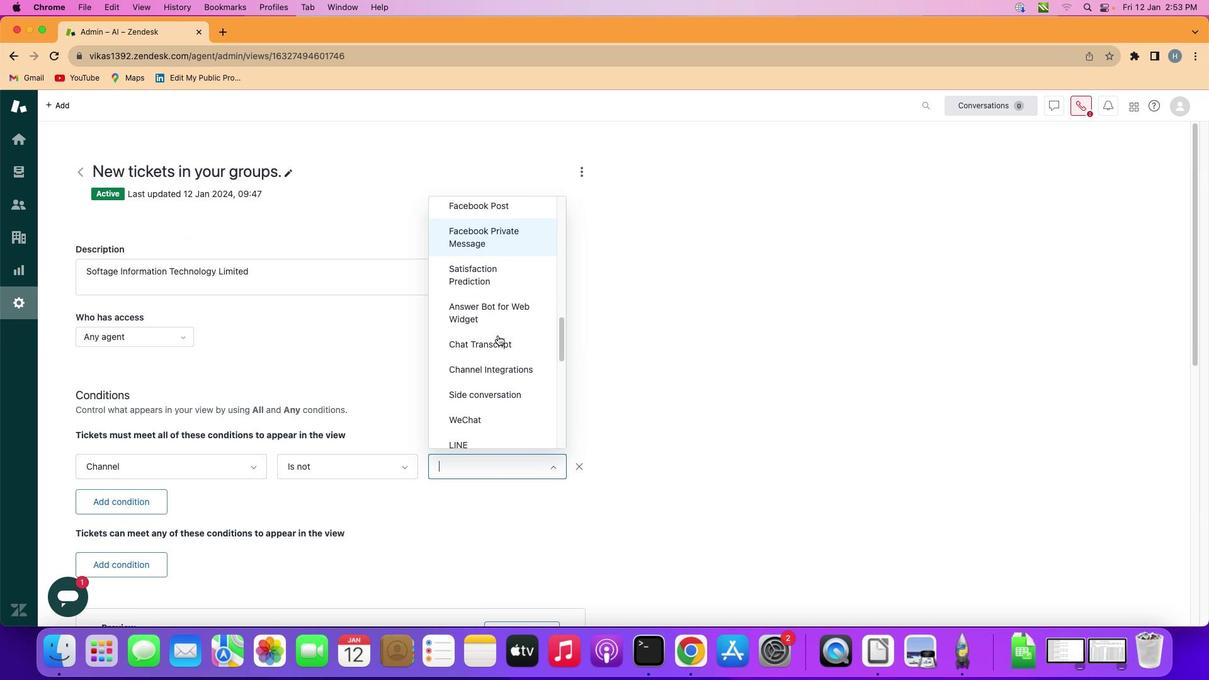 
Action: Mouse scrolled (498, 335) with delta (0, 0)
Screenshot: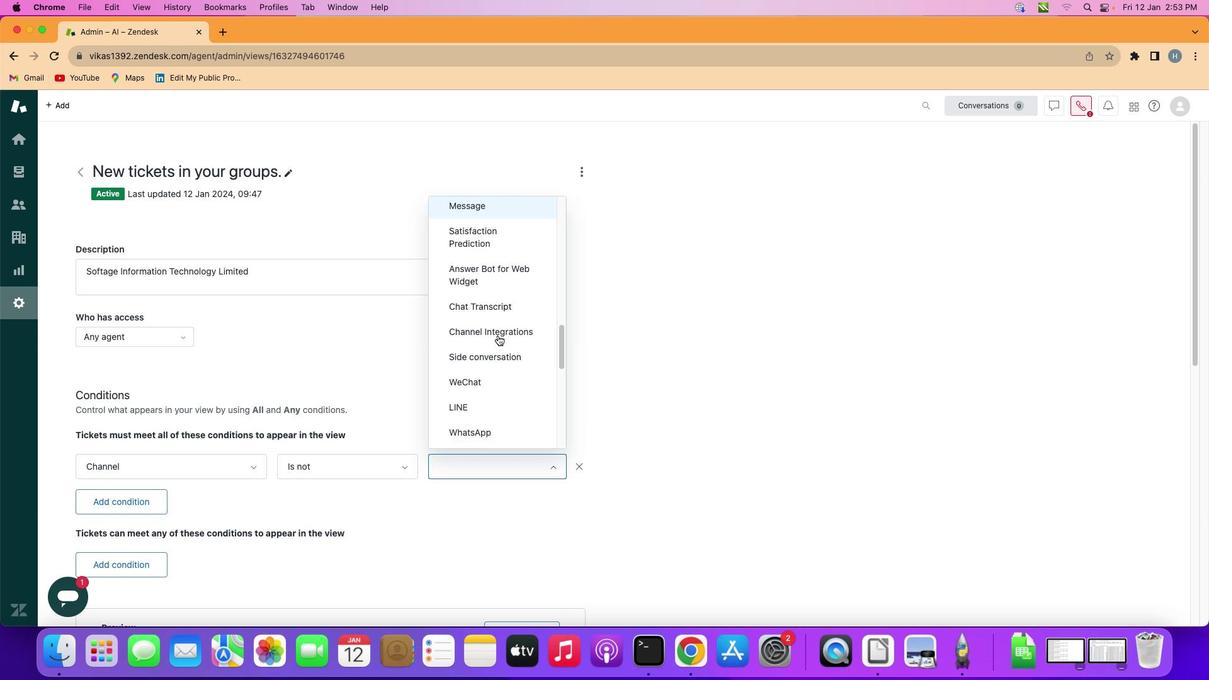 
Action: Mouse scrolled (498, 335) with delta (0, 0)
Screenshot: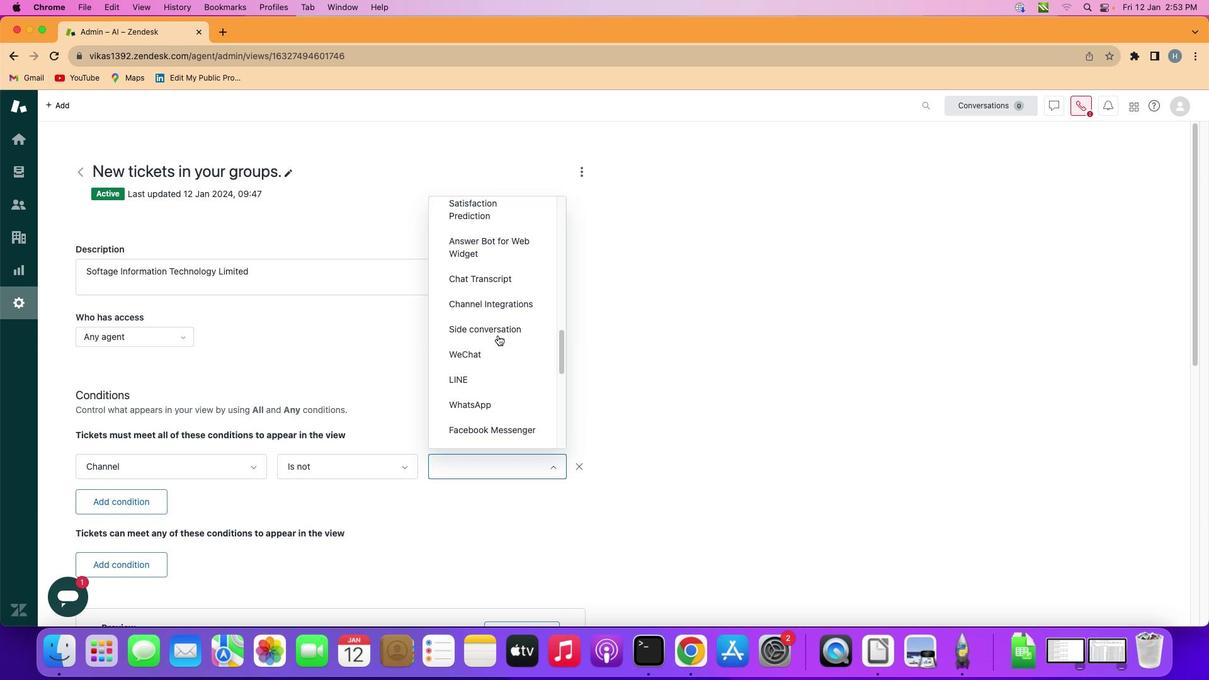 
Action: Mouse scrolled (498, 335) with delta (0, 0)
Screenshot: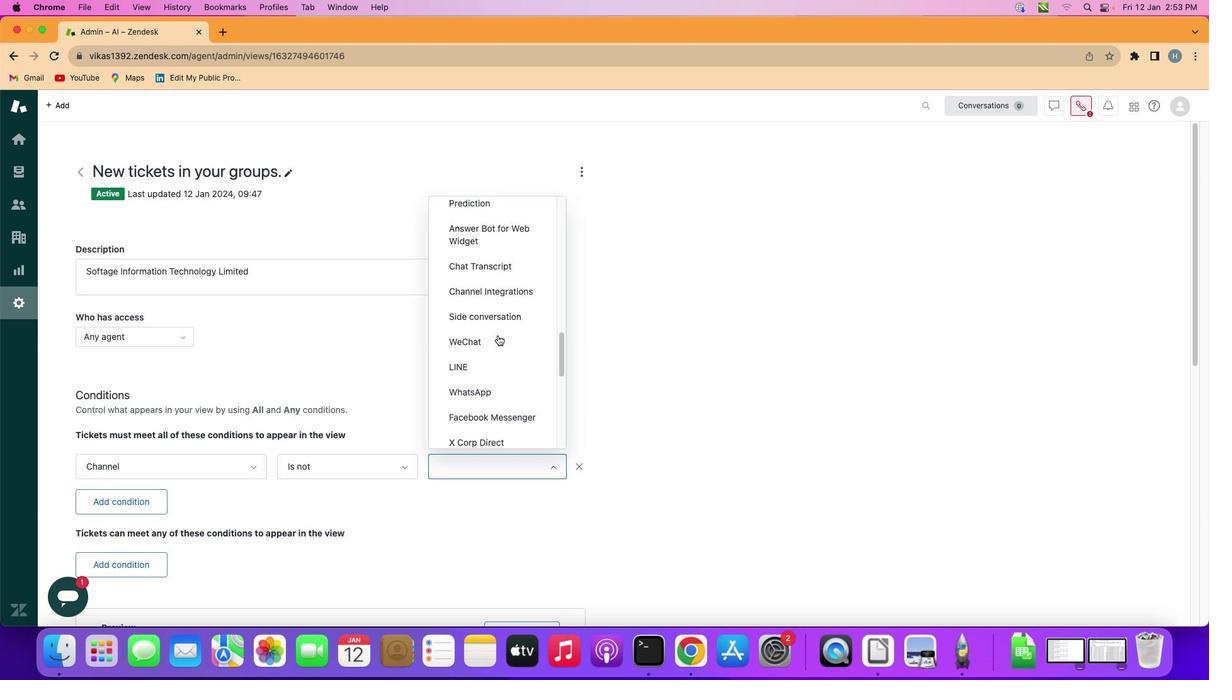 
Action: Mouse scrolled (498, 335) with delta (0, 0)
Screenshot: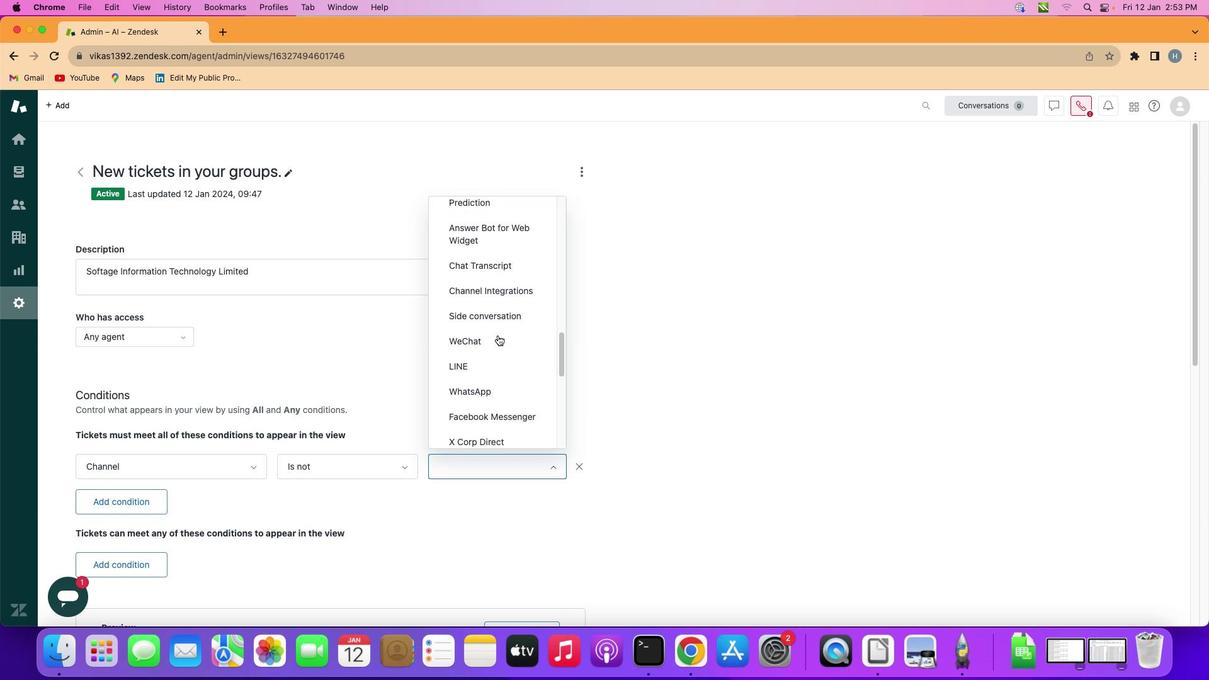
Action: Mouse scrolled (498, 335) with delta (0, 0)
Screenshot: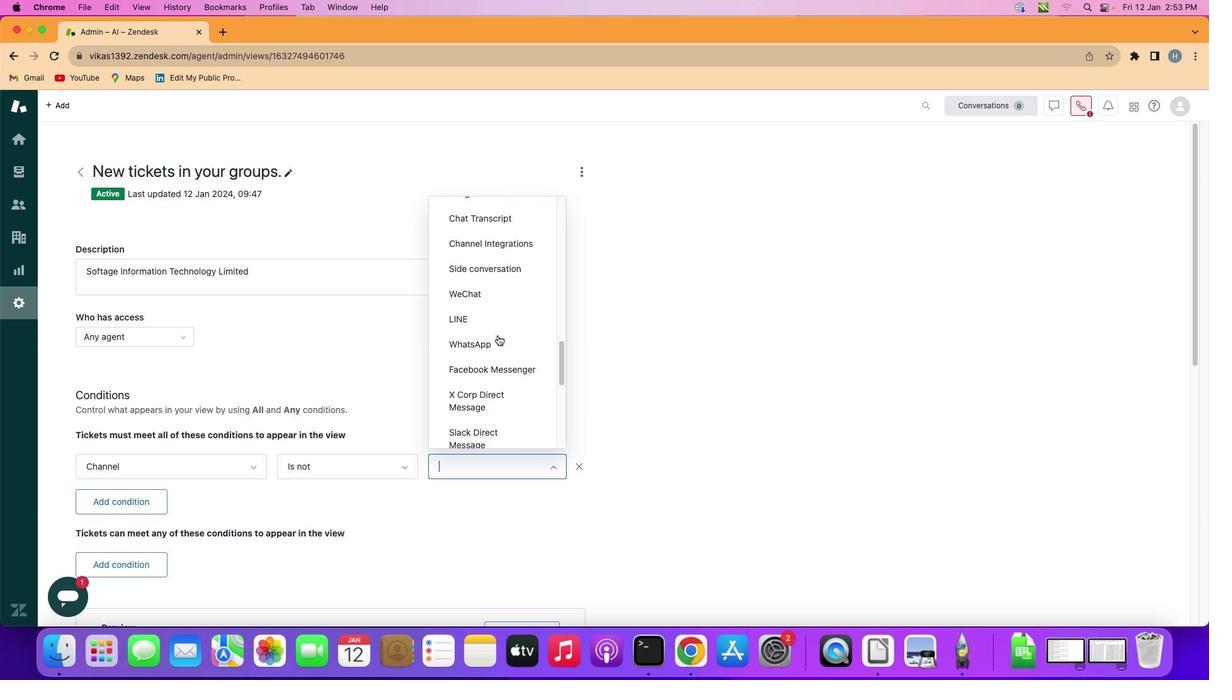 
Action: Mouse scrolled (498, 335) with delta (0, 0)
Screenshot: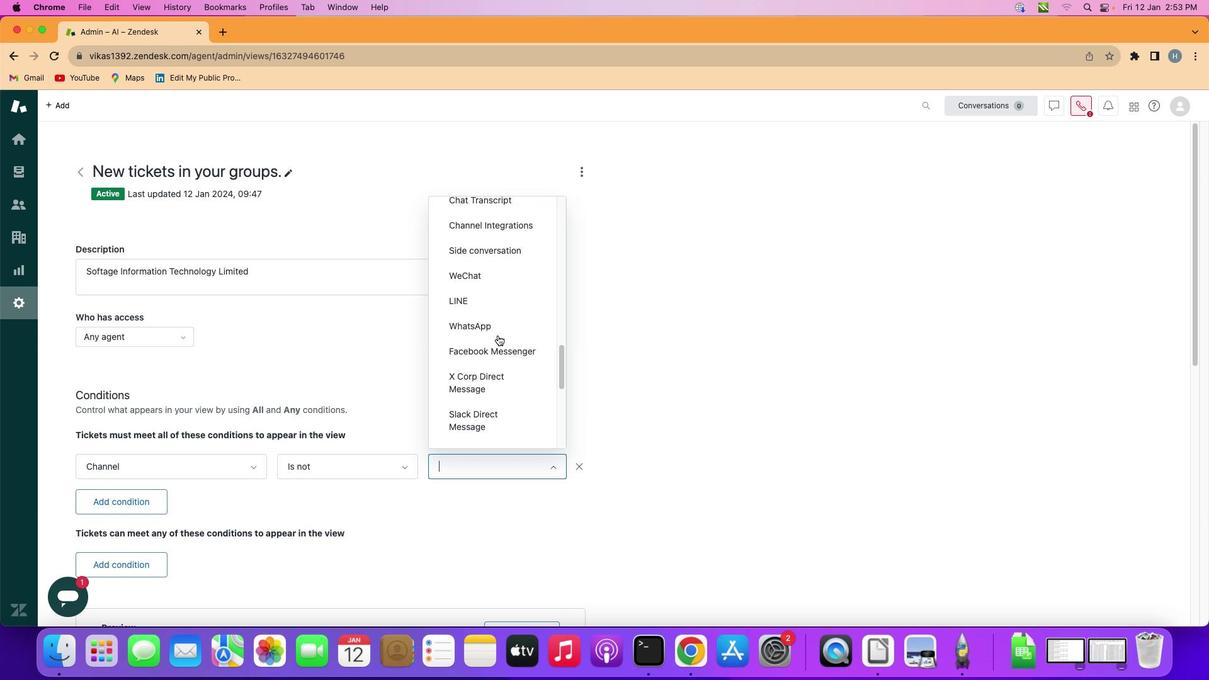 
Action: Mouse scrolled (498, 335) with delta (0, 0)
Screenshot: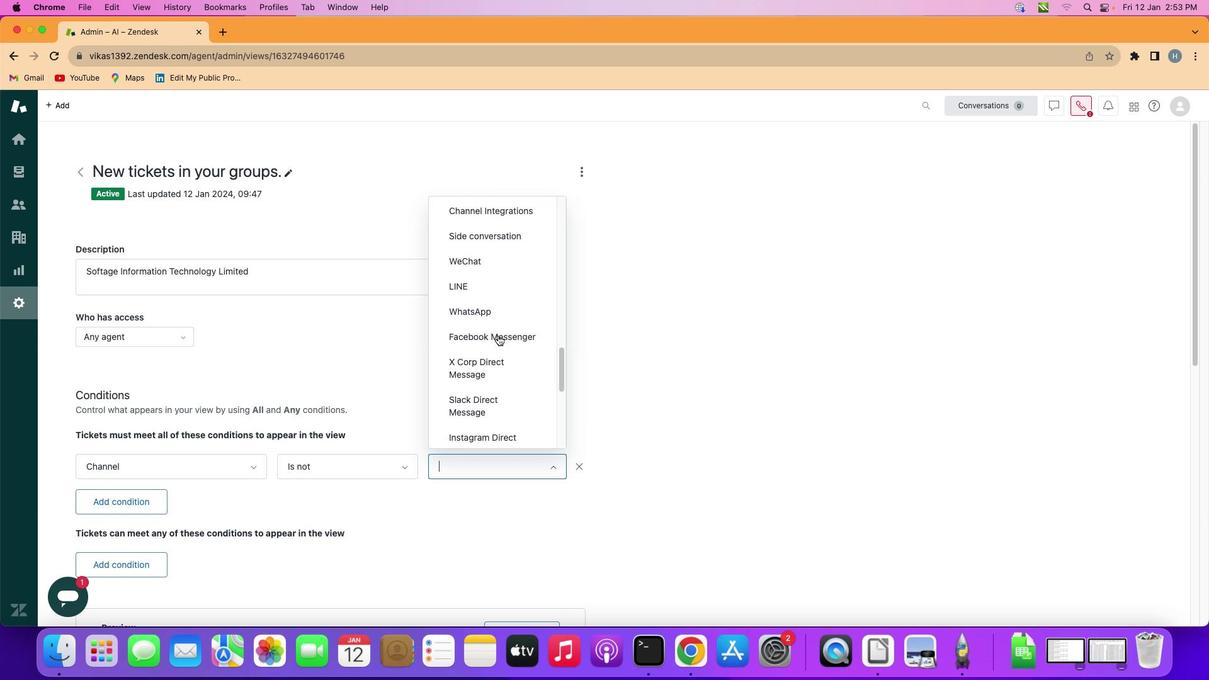 
Action: Mouse scrolled (498, 335) with delta (0, 0)
Screenshot: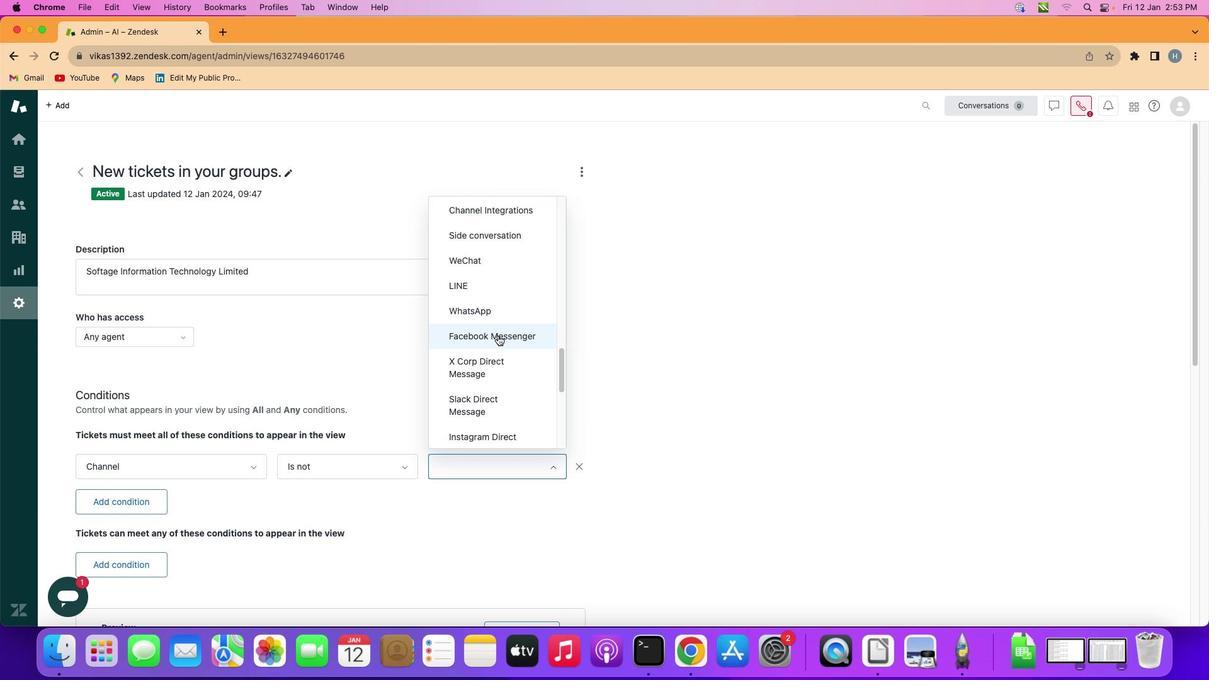 
Action: Mouse moved to (498, 335)
Screenshot: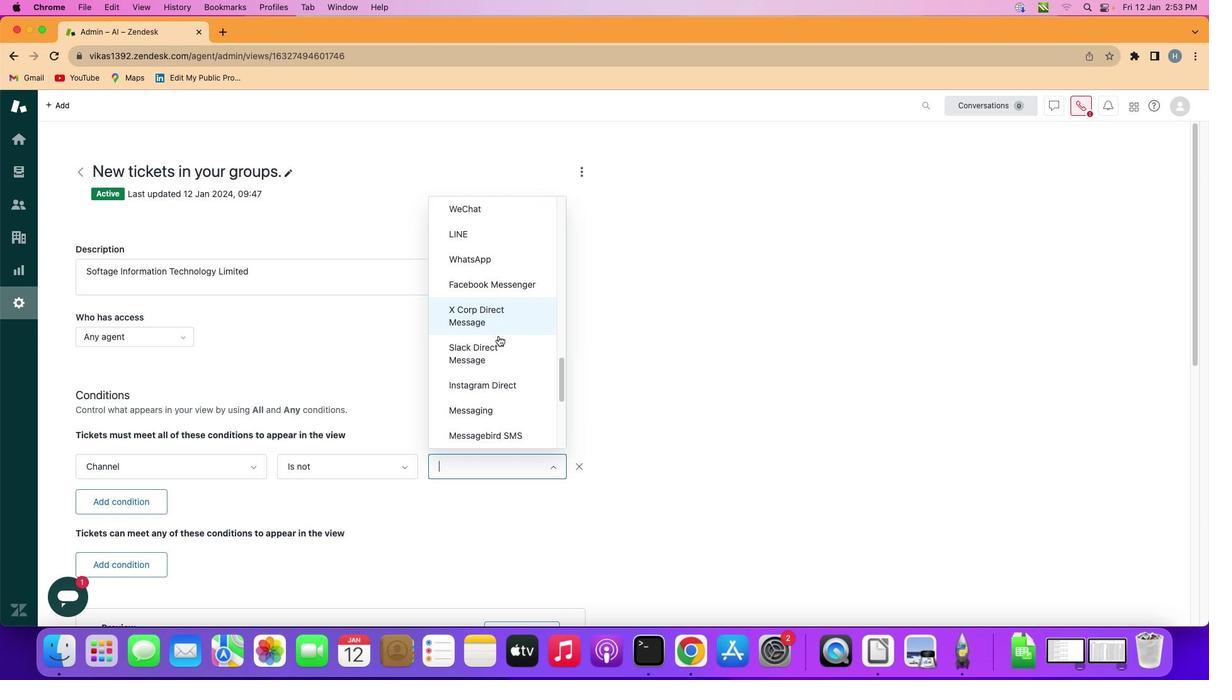 
Action: Mouse scrolled (498, 335) with delta (0, 0)
Screenshot: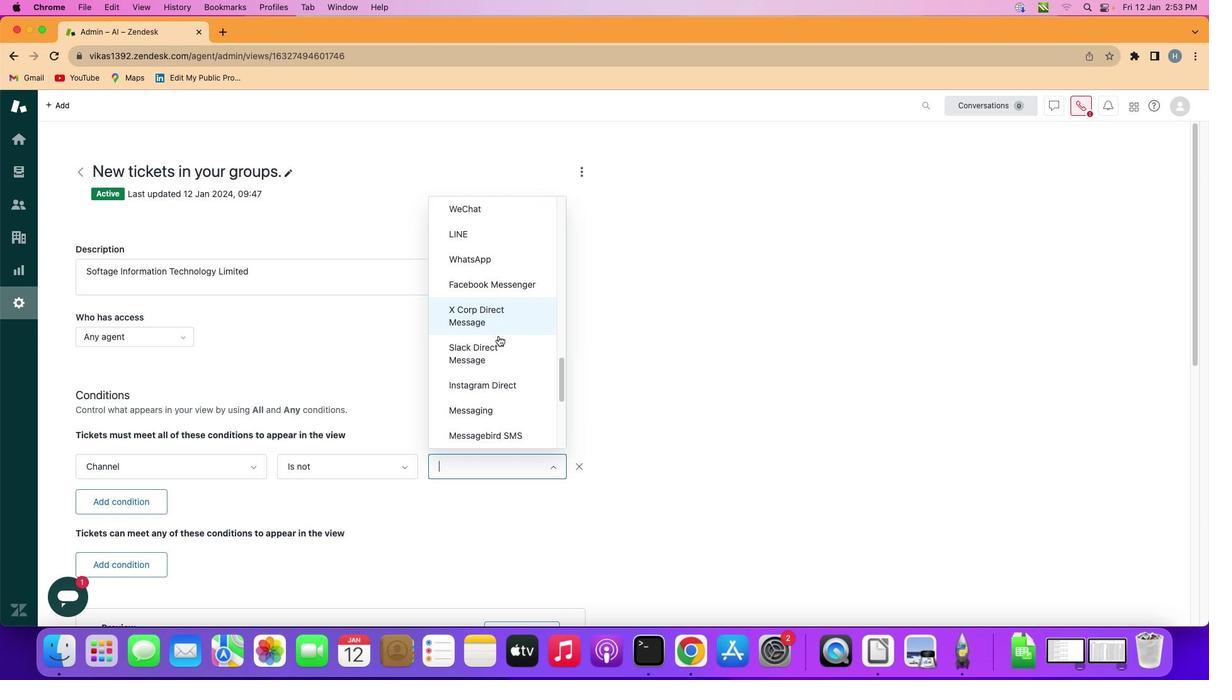 
Action: Mouse scrolled (498, 335) with delta (0, 0)
Screenshot: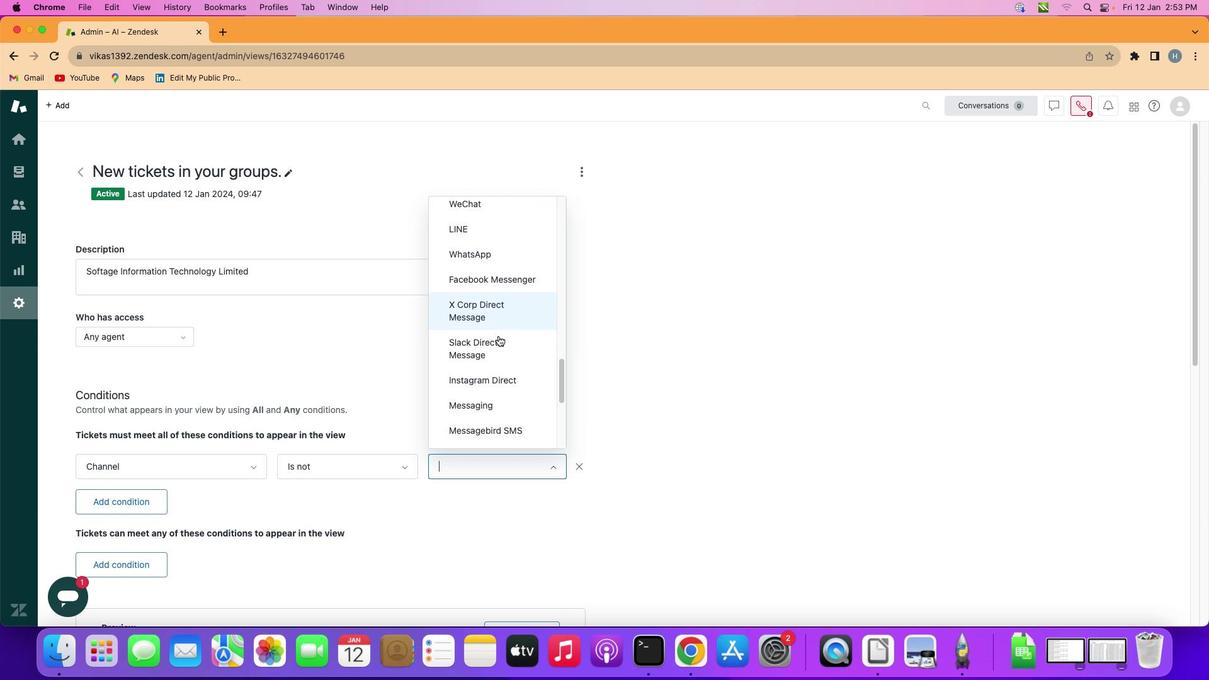 
Action: Mouse moved to (498, 336)
Screenshot: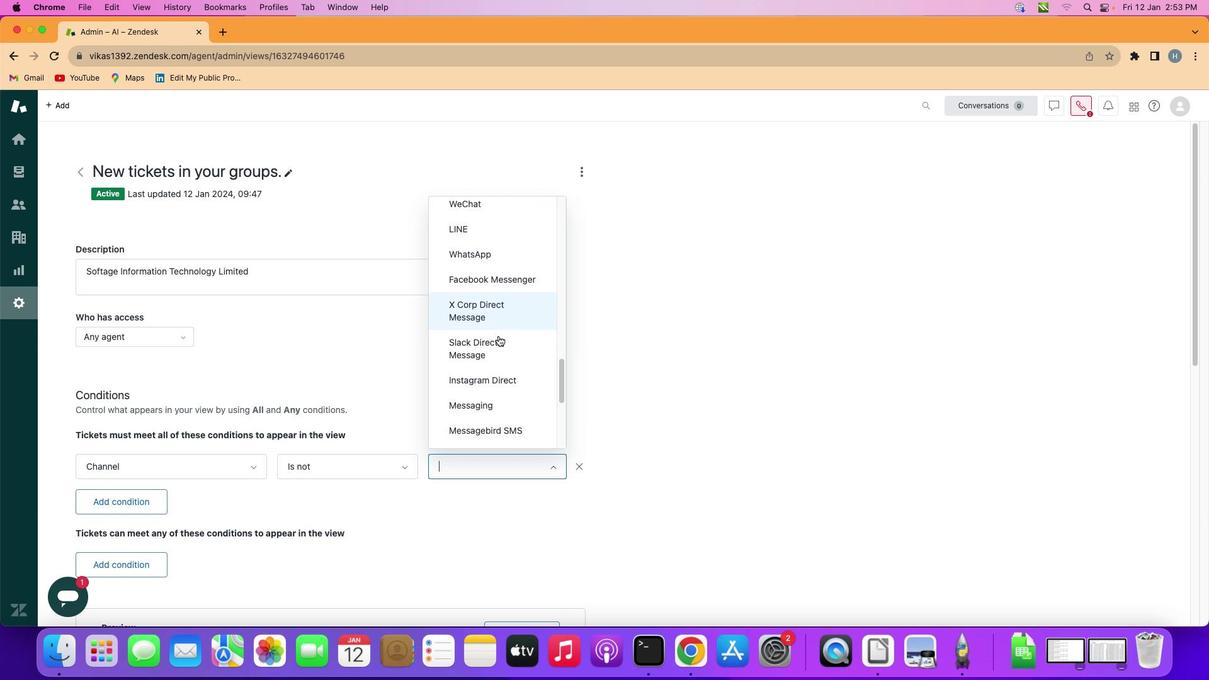 
Action: Mouse scrolled (498, 336) with delta (0, 0)
Screenshot: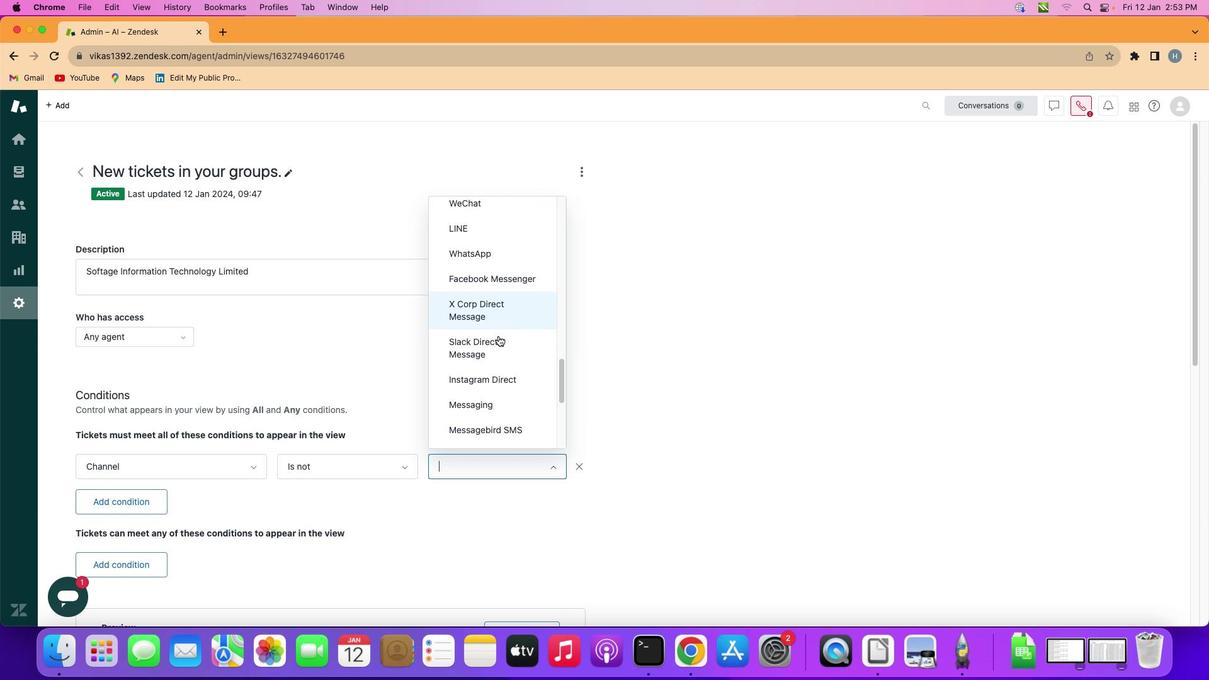 
Action: Mouse moved to (498, 336)
Screenshot: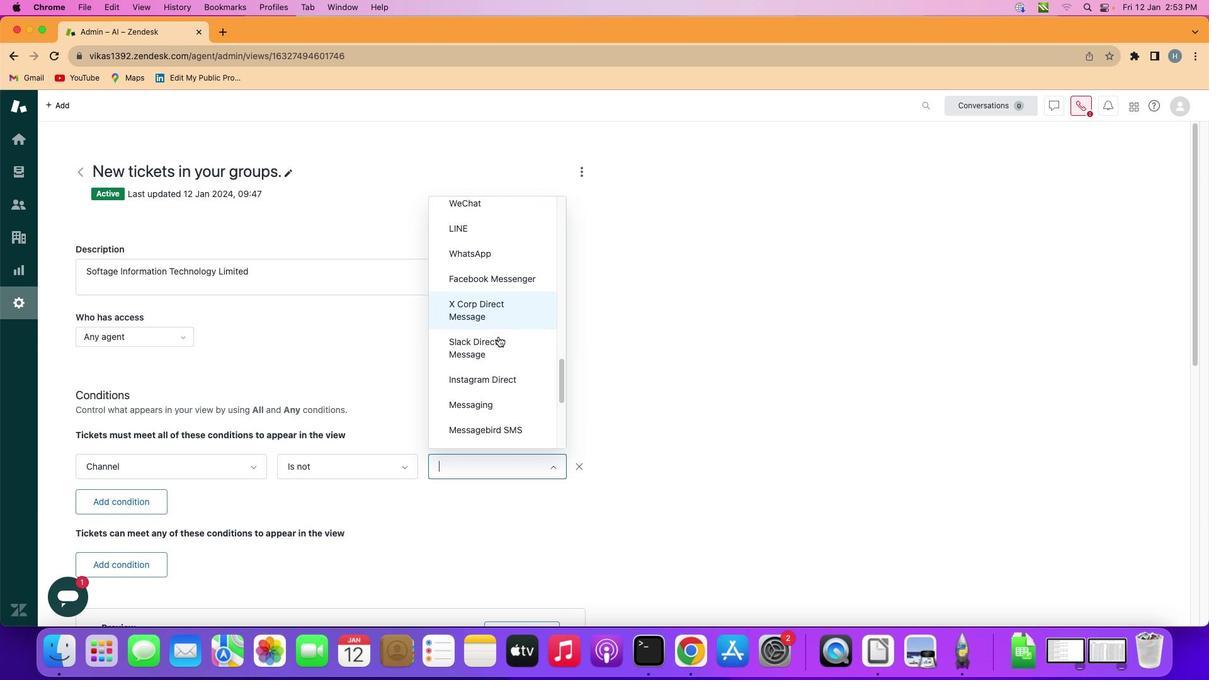 
Action: Mouse scrolled (498, 336) with delta (0, 0)
Screenshot: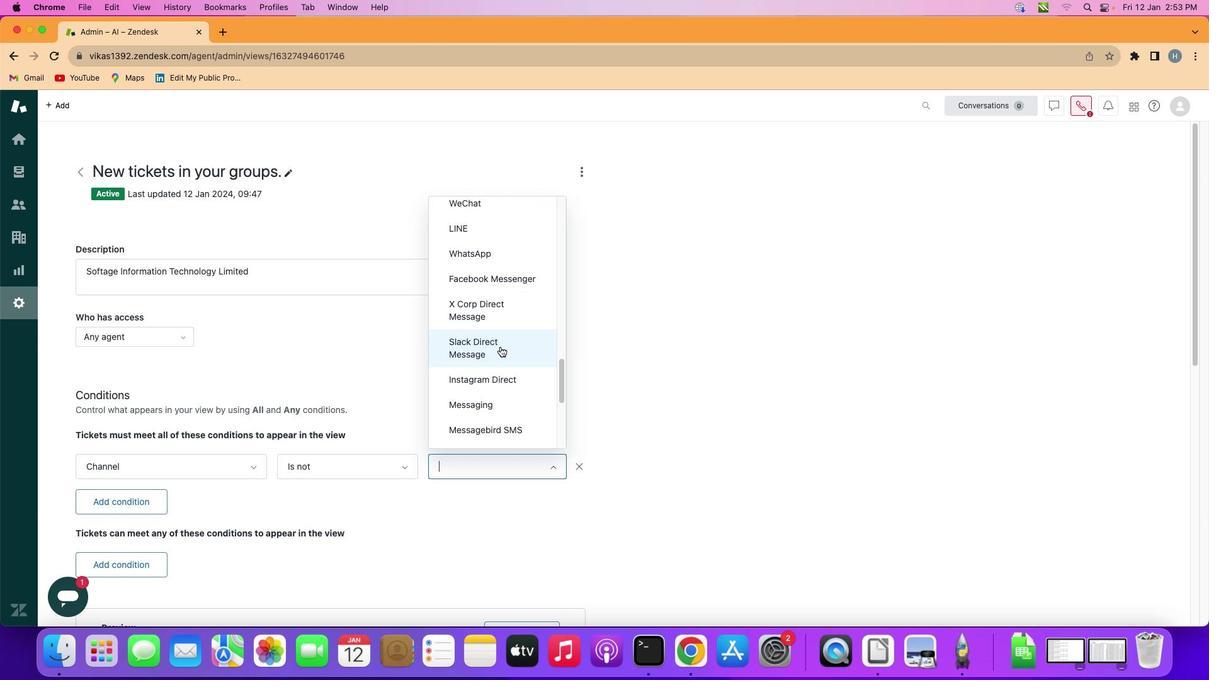 
Action: Mouse moved to (500, 415)
Screenshot: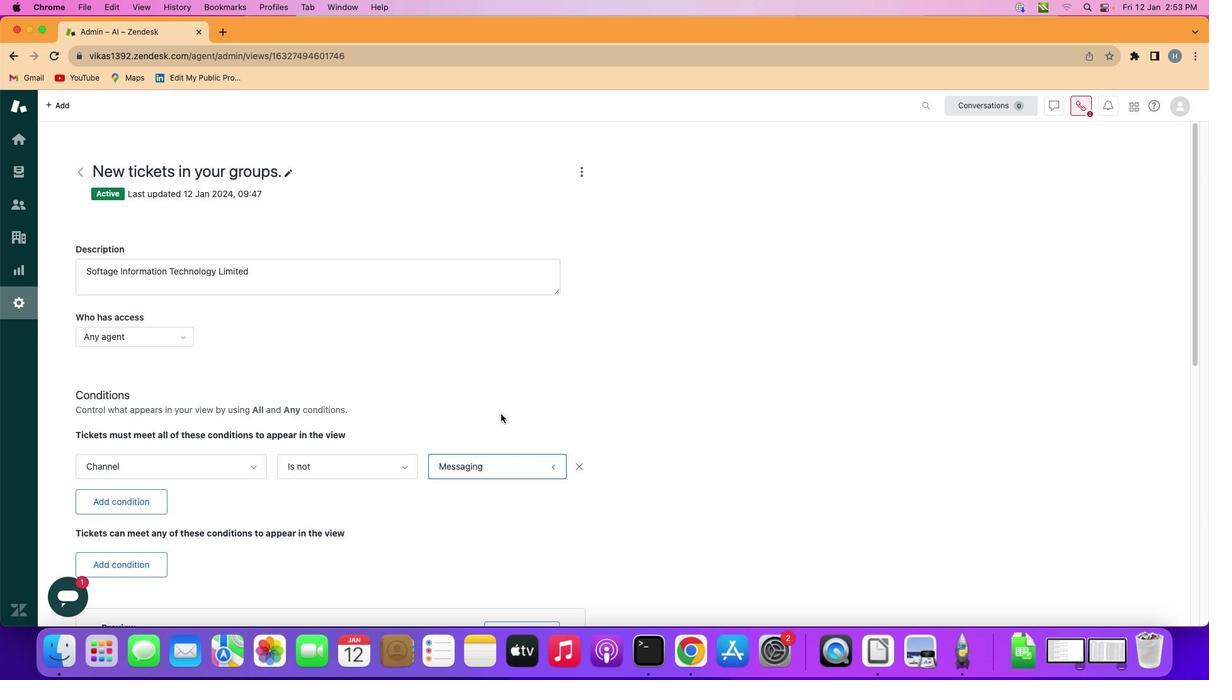 
Action: Mouse pressed left at (500, 415)
Screenshot: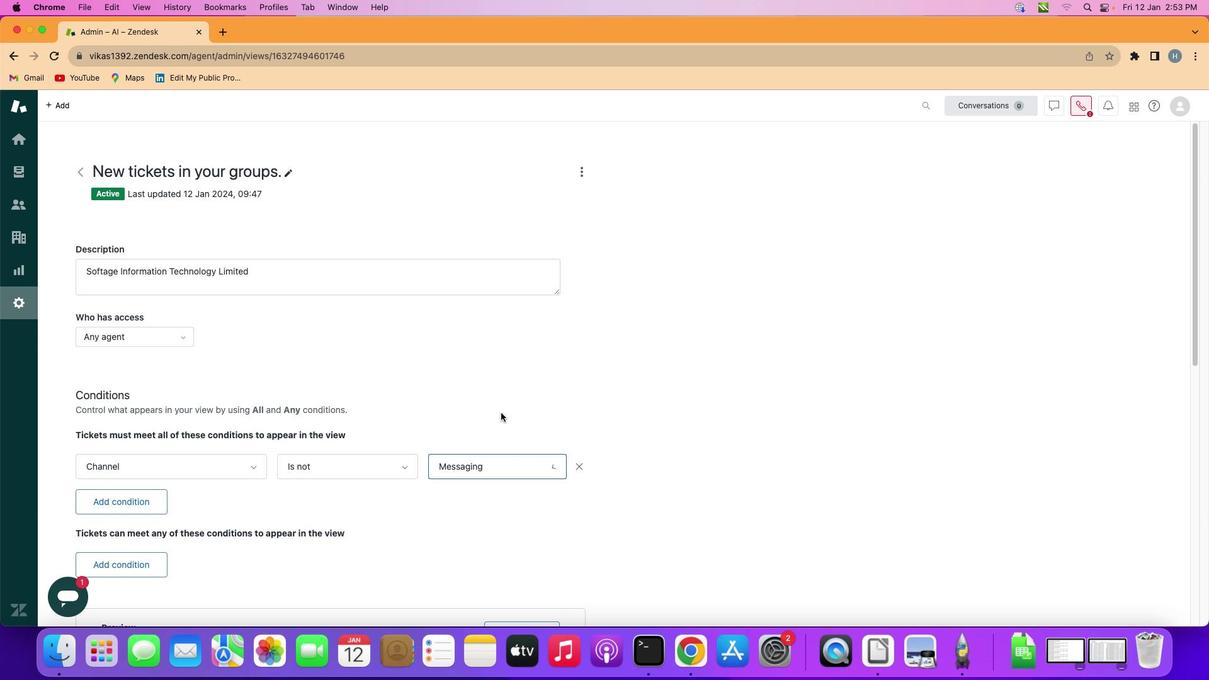 
Action: Mouse moved to (503, 413)
Screenshot: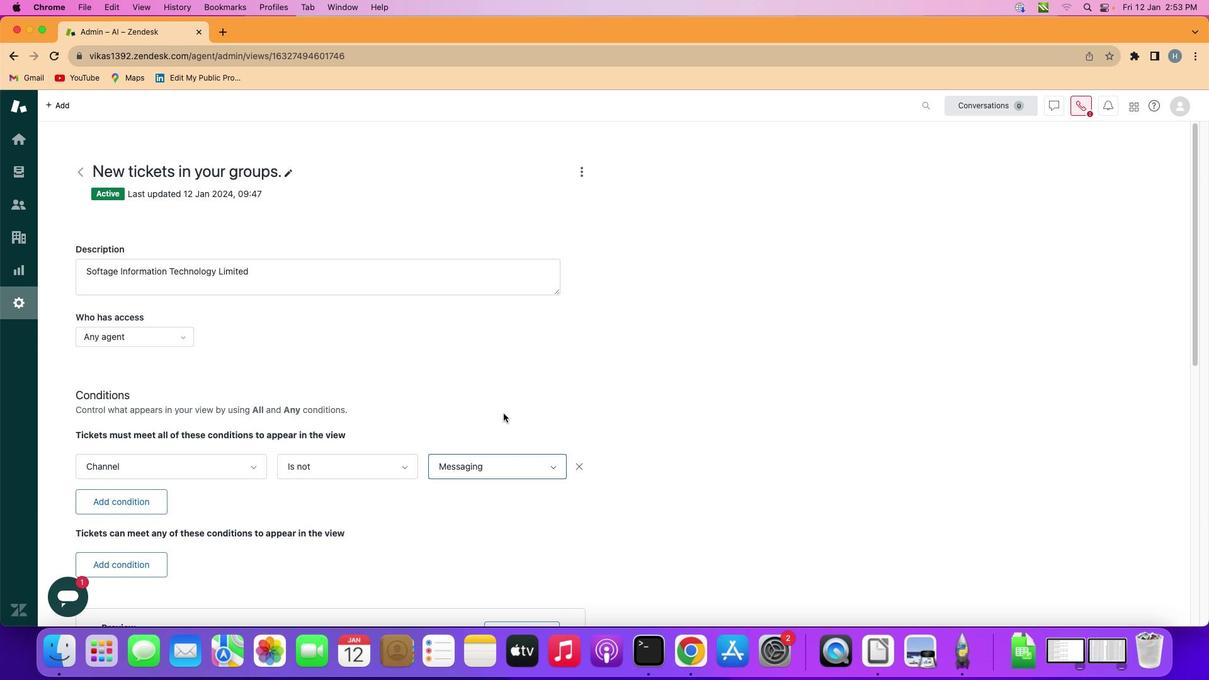 
